 Task: Sort the products in the category "Candles & Air Fresheners" by unit price (high first).
Action: Mouse moved to (951, 312)
Screenshot: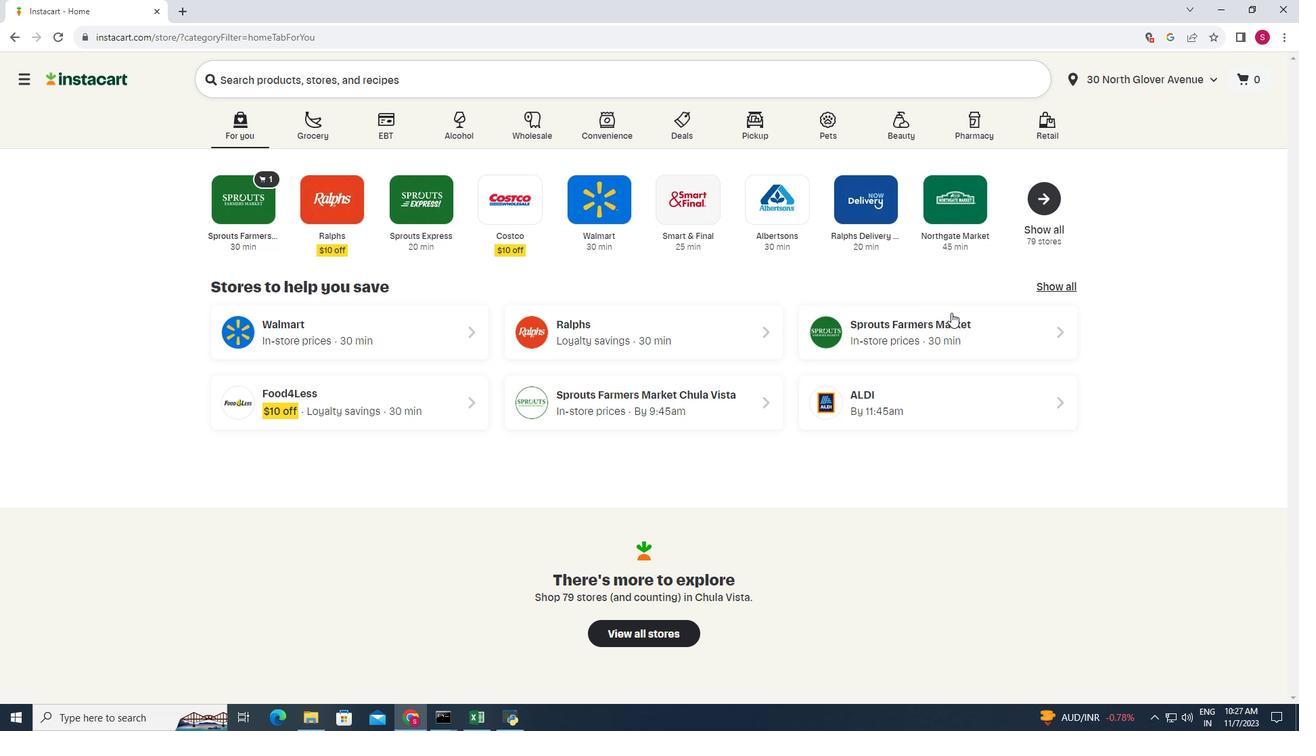 
Action: Mouse pressed left at (951, 312)
Screenshot: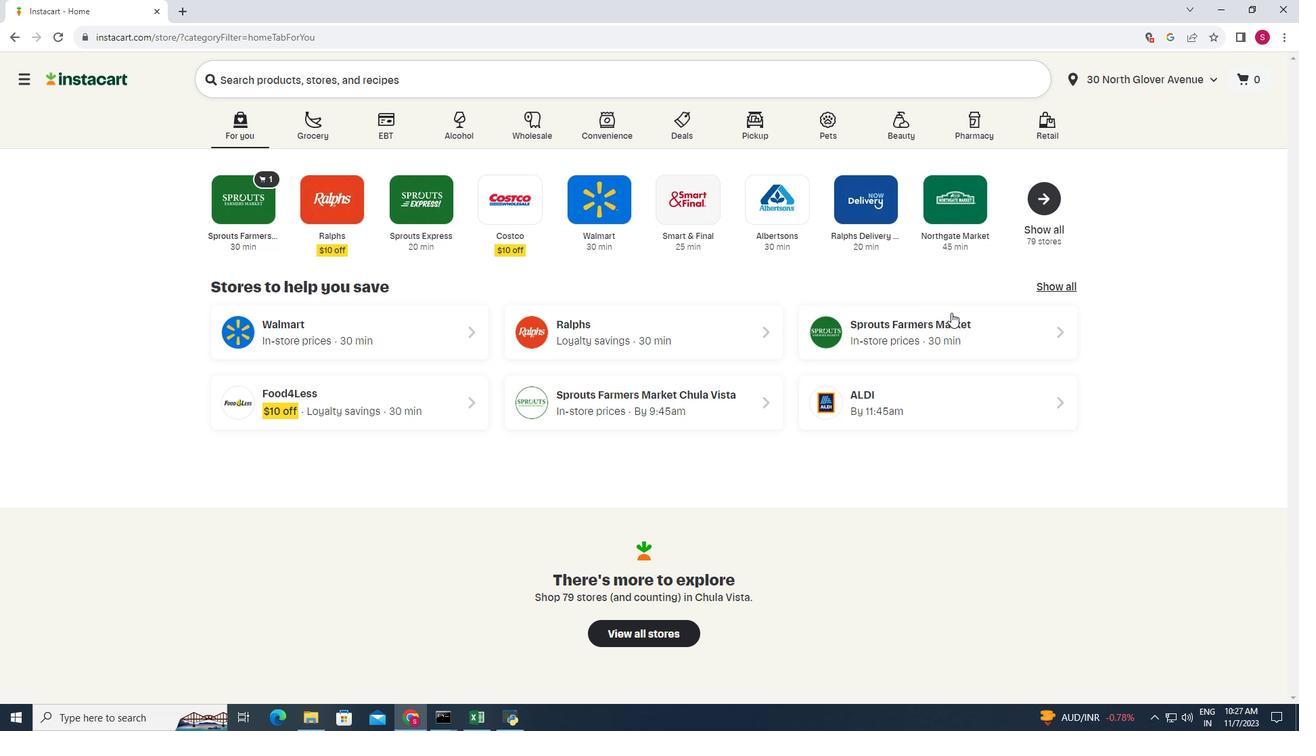 
Action: Mouse moved to (80, 418)
Screenshot: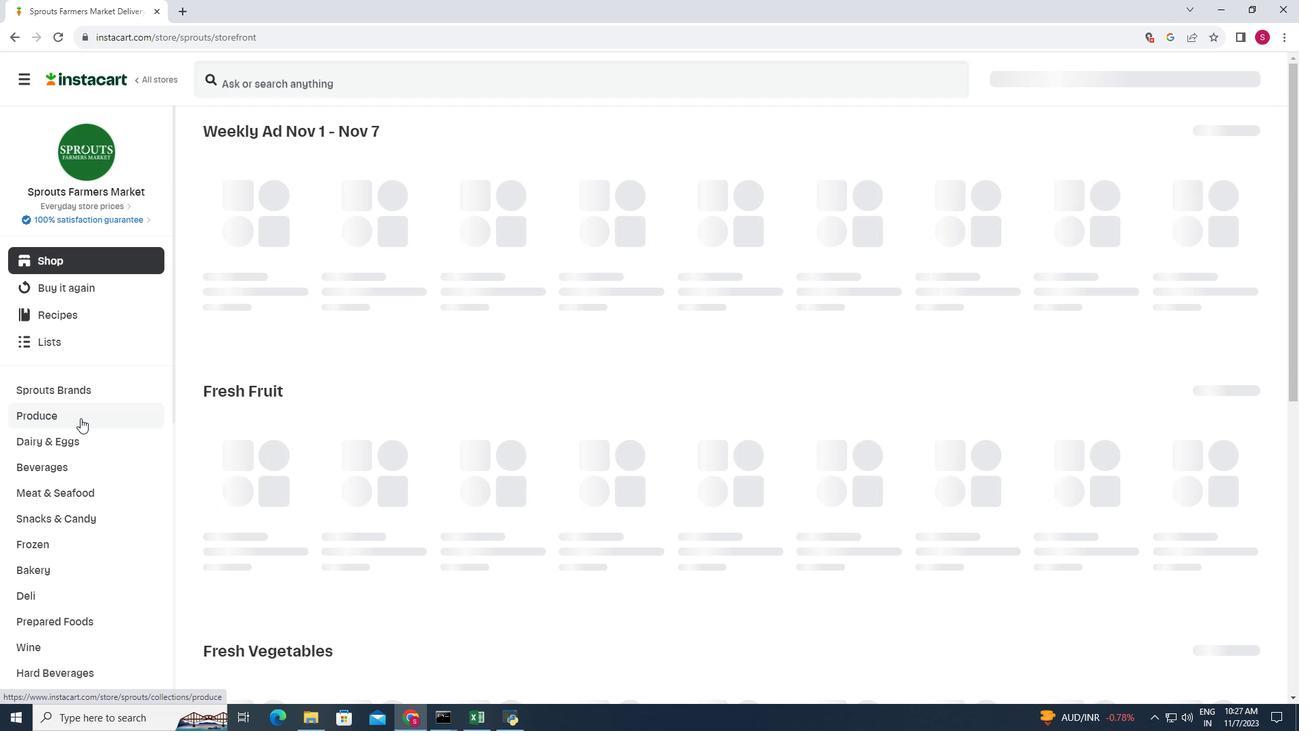 
Action: Mouse scrolled (80, 417) with delta (0, 0)
Screenshot: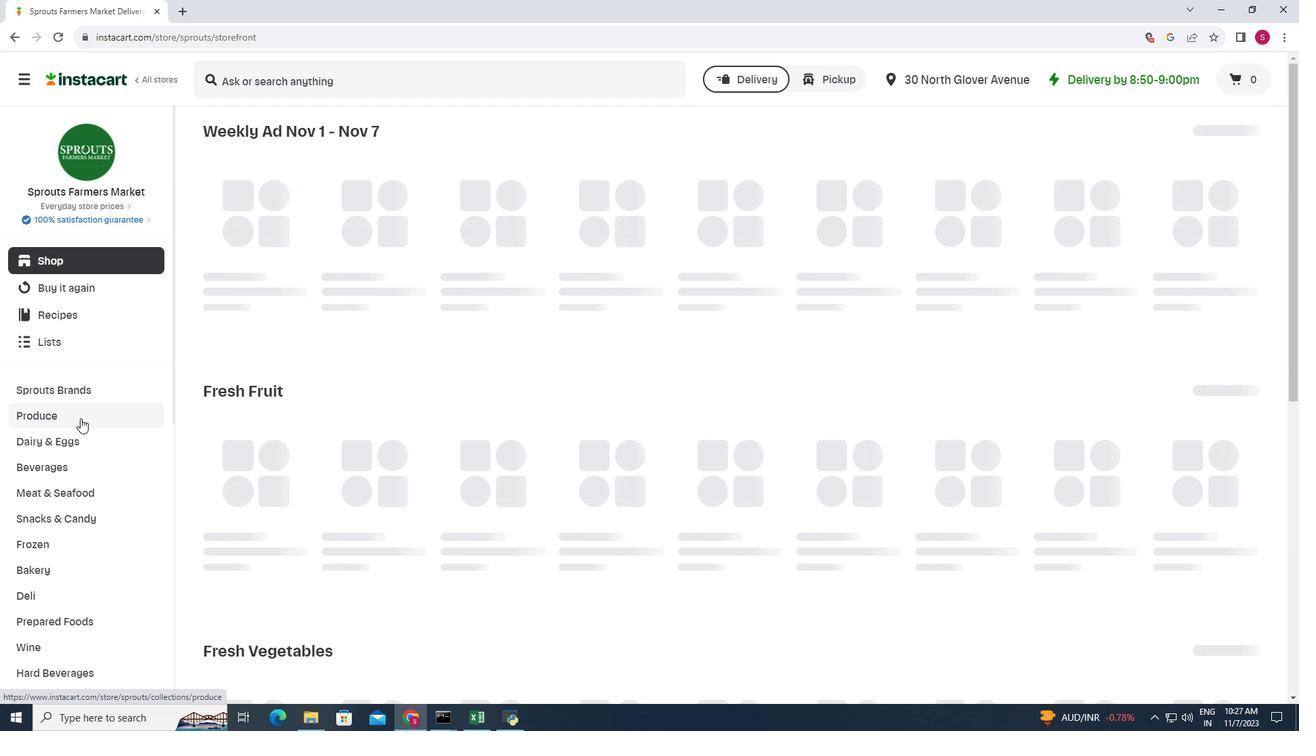 
Action: Mouse moved to (79, 418)
Screenshot: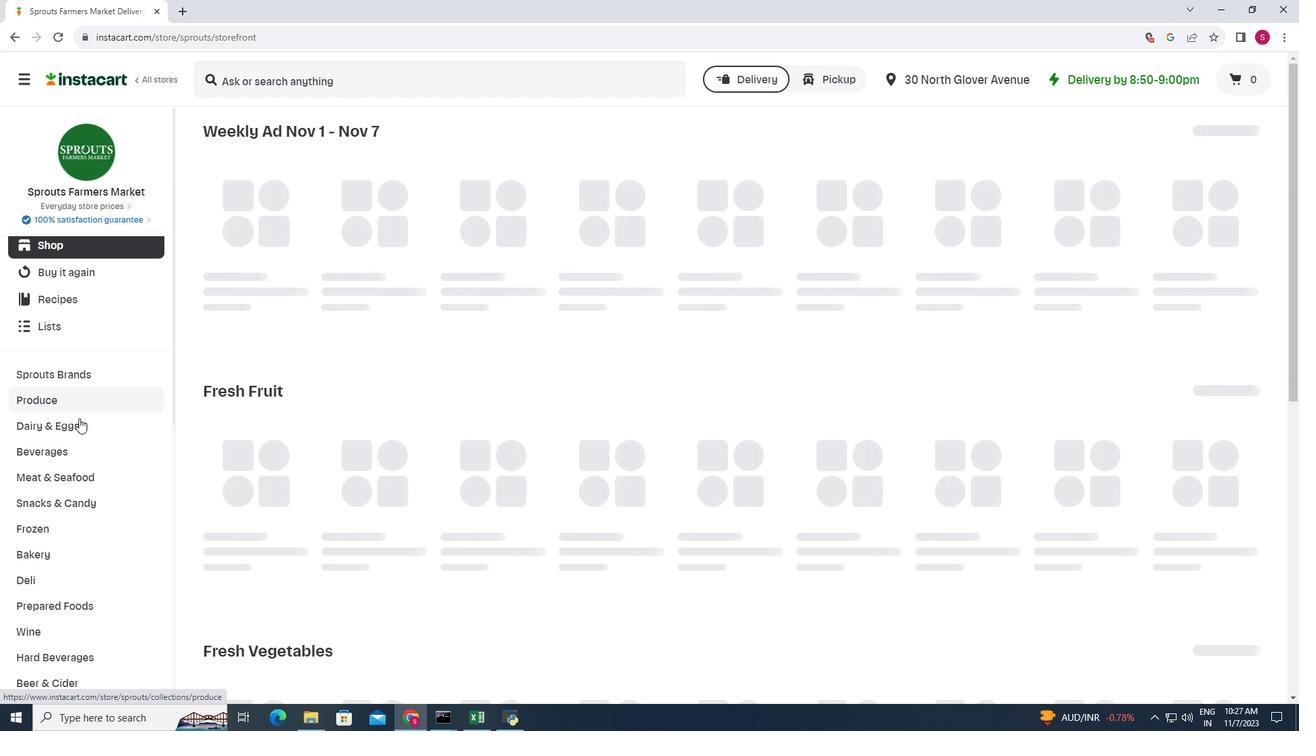 
Action: Mouse scrolled (79, 417) with delta (0, 0)
Screenshot: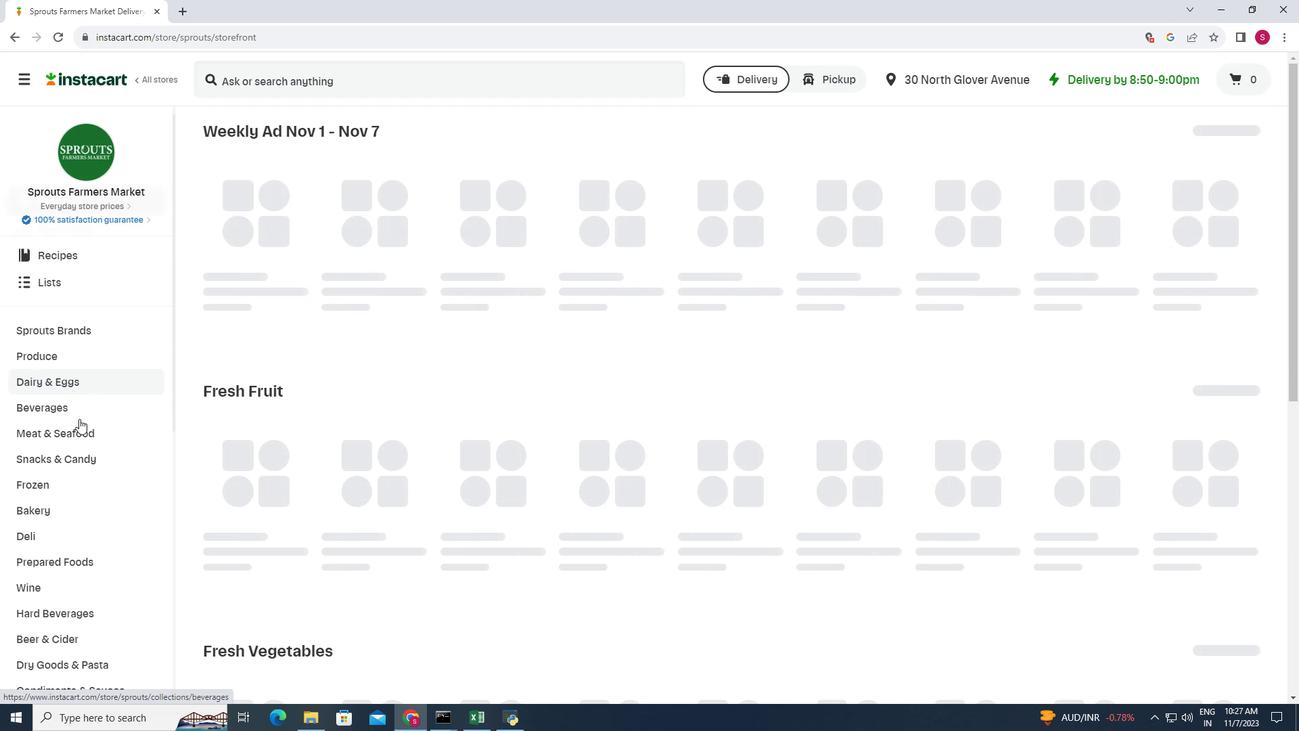 
Action: Mouse moved to (79, 419)
Screenshot: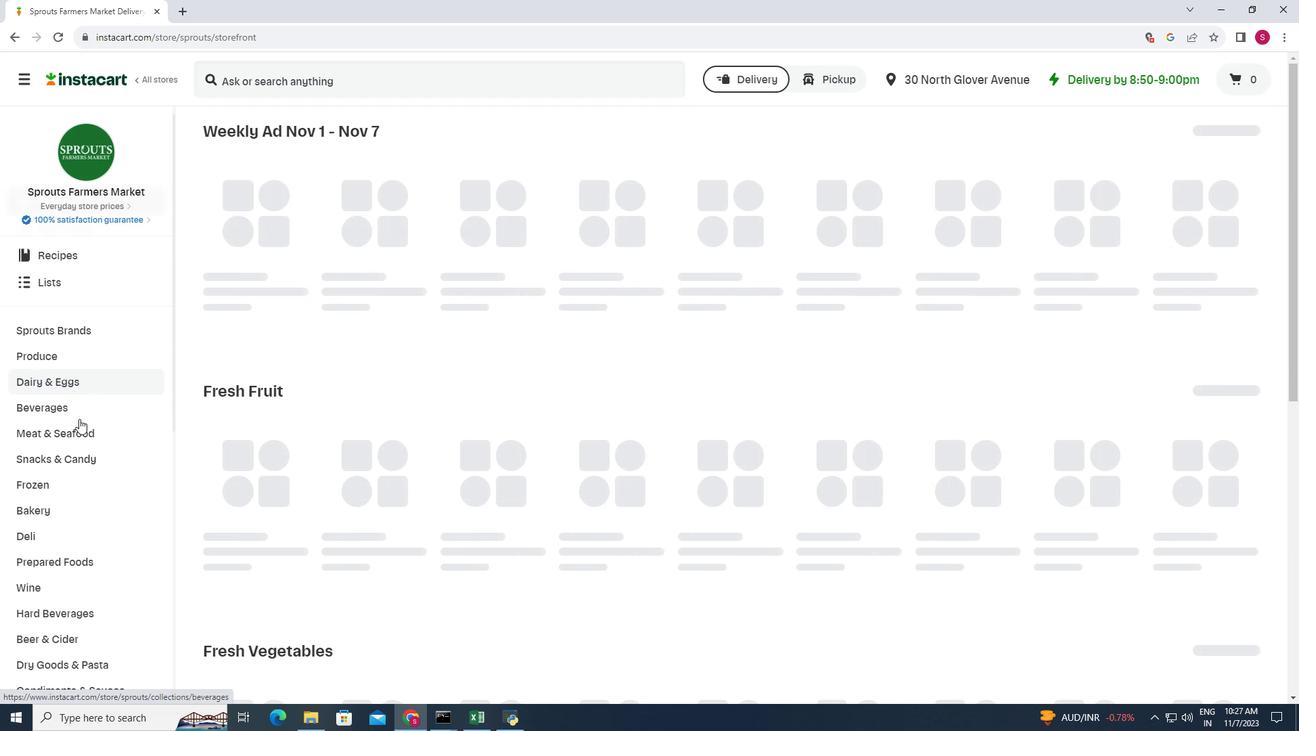 
Action: Mouse scrolled (79, 418) with delta (0, 0)
Screenshot: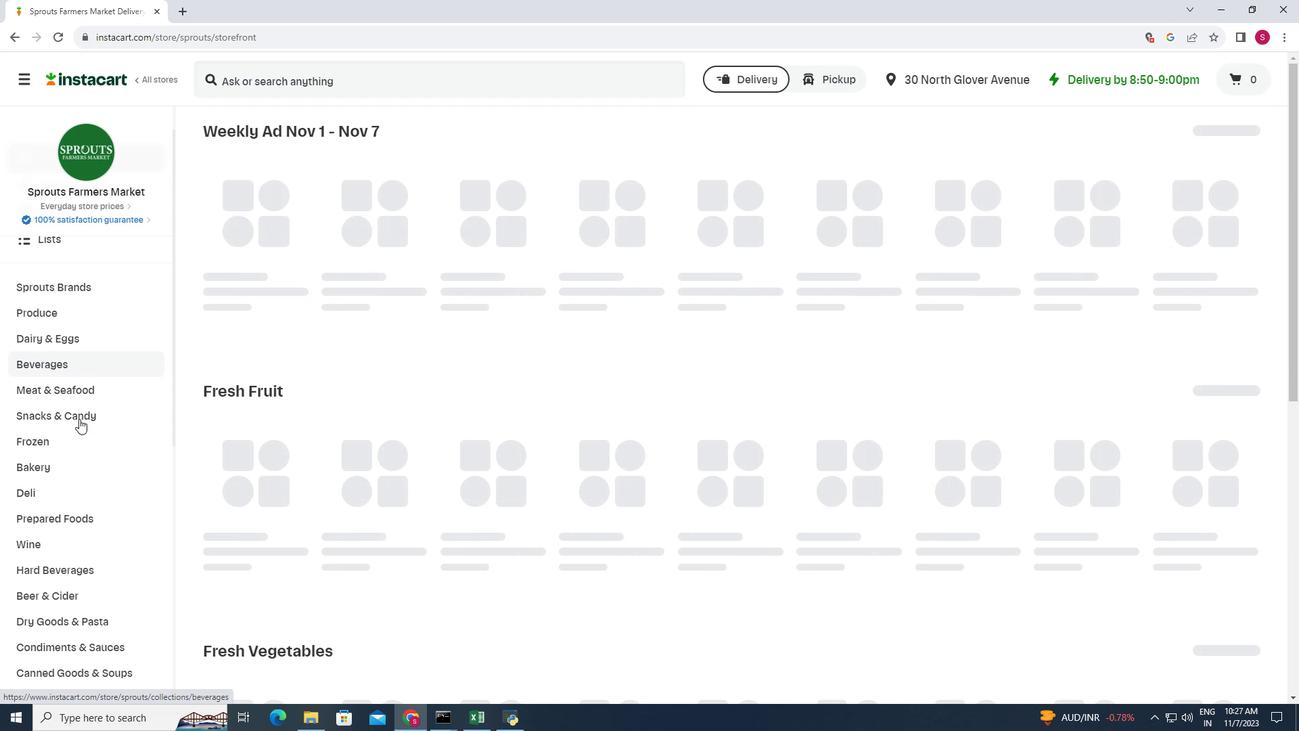 
Action: Mouse scrolled (79, 418) with delta (0, 0)
Screenshot: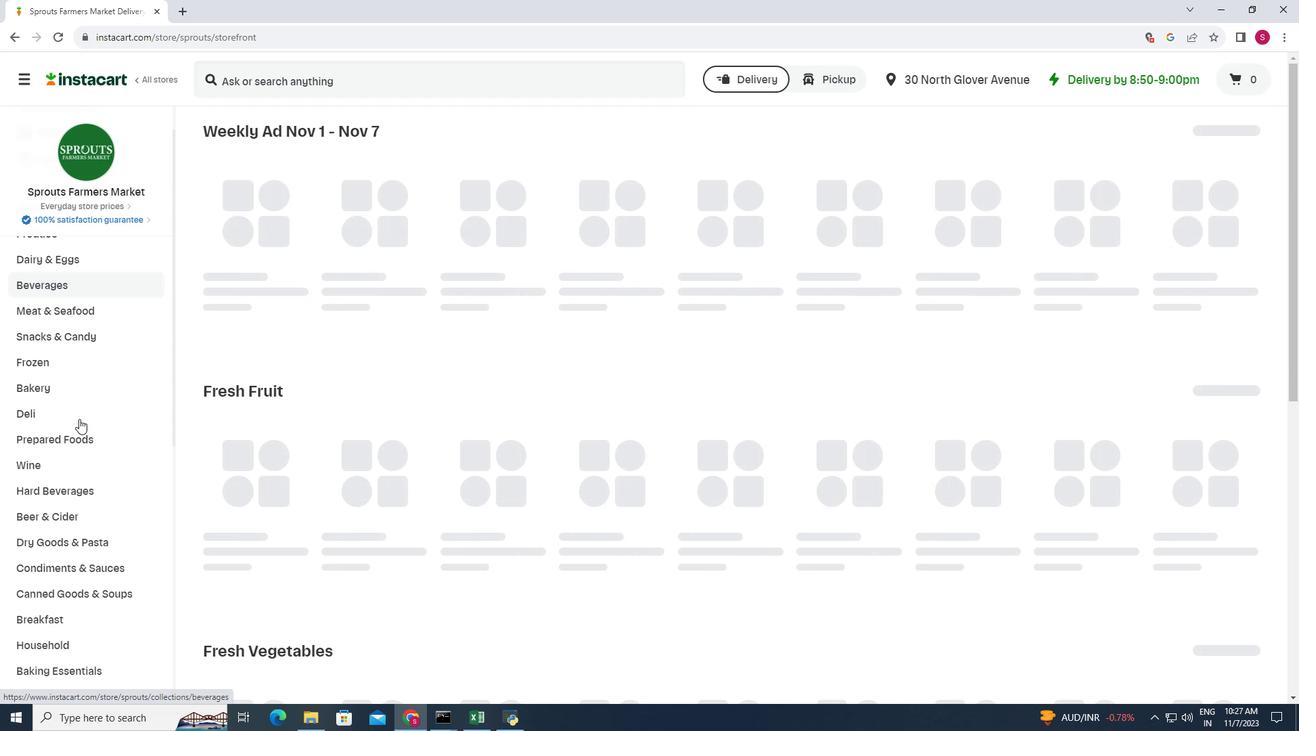 
Action: Mouse moved to (66, 553)
Screenshot: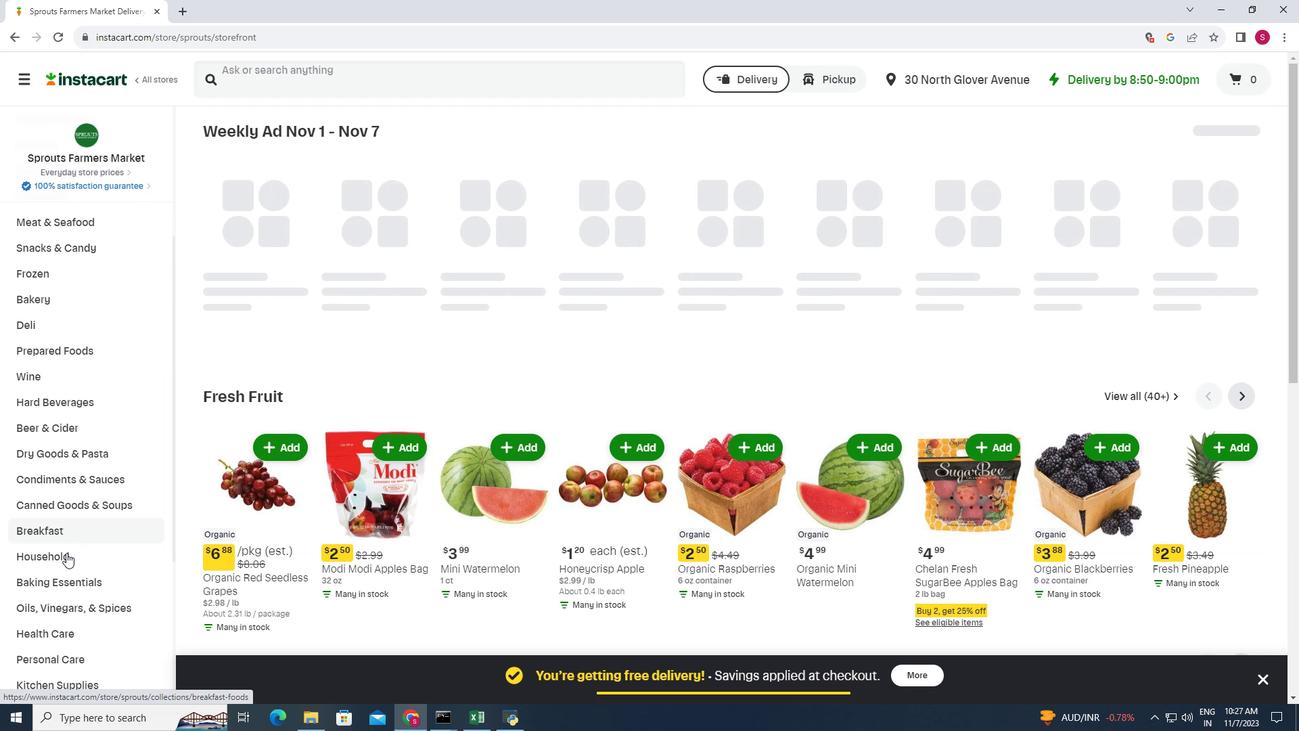 
Action: Mouse pressed left at (66, 553)
Screenshot: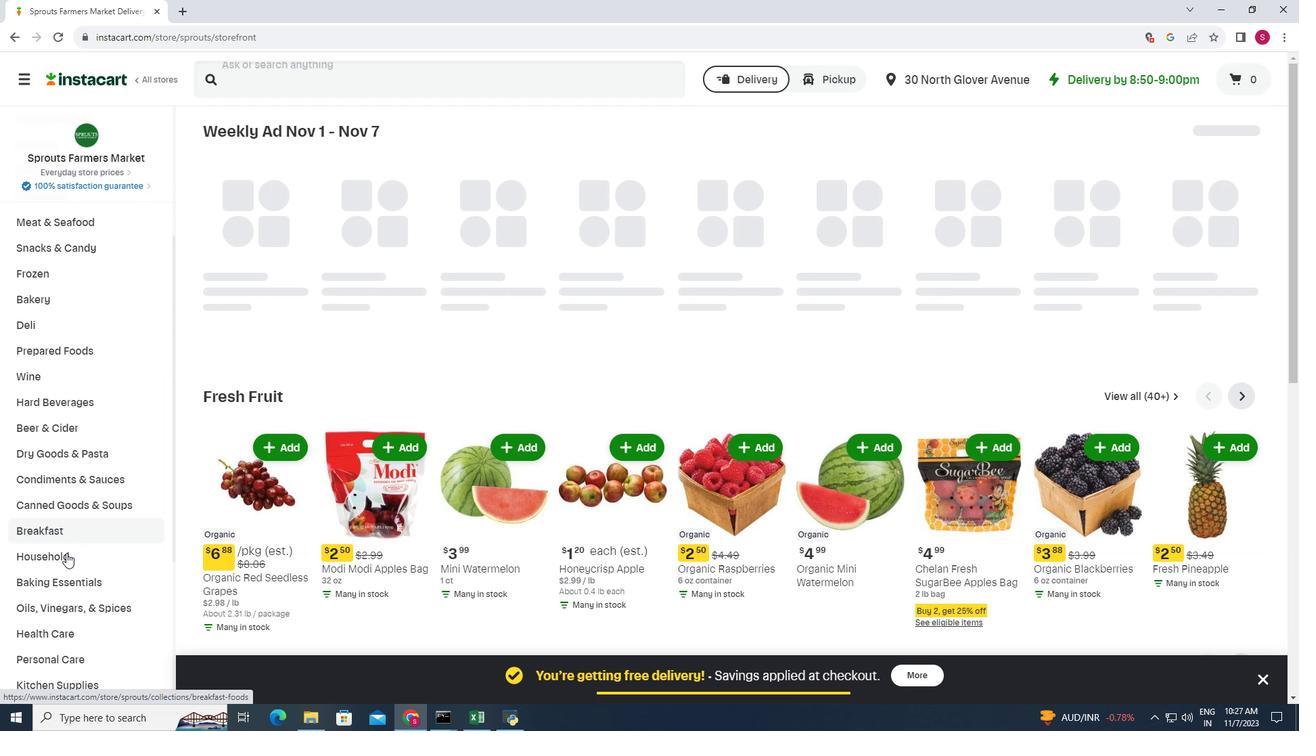 
Action: Mouse moved to (759, 170)
Screenshot: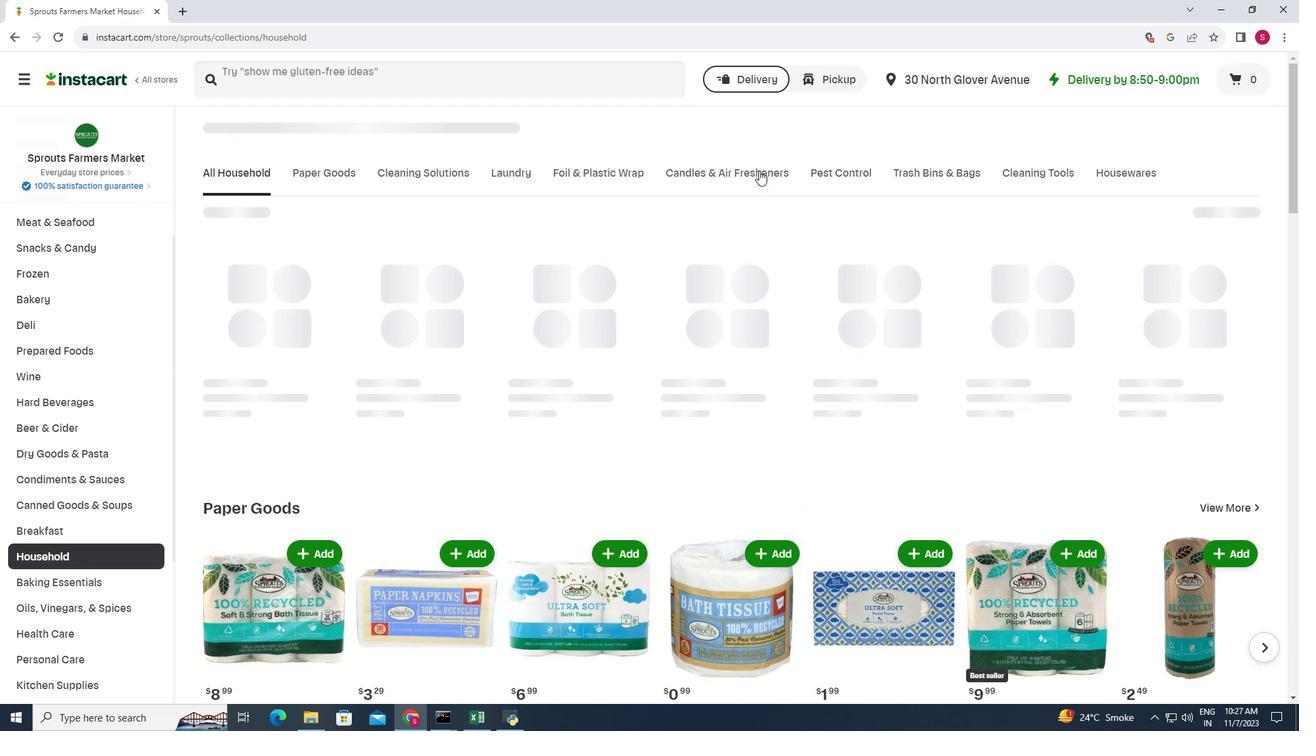 
Action: Mouse pressed left at (759, 170)
Screenshot: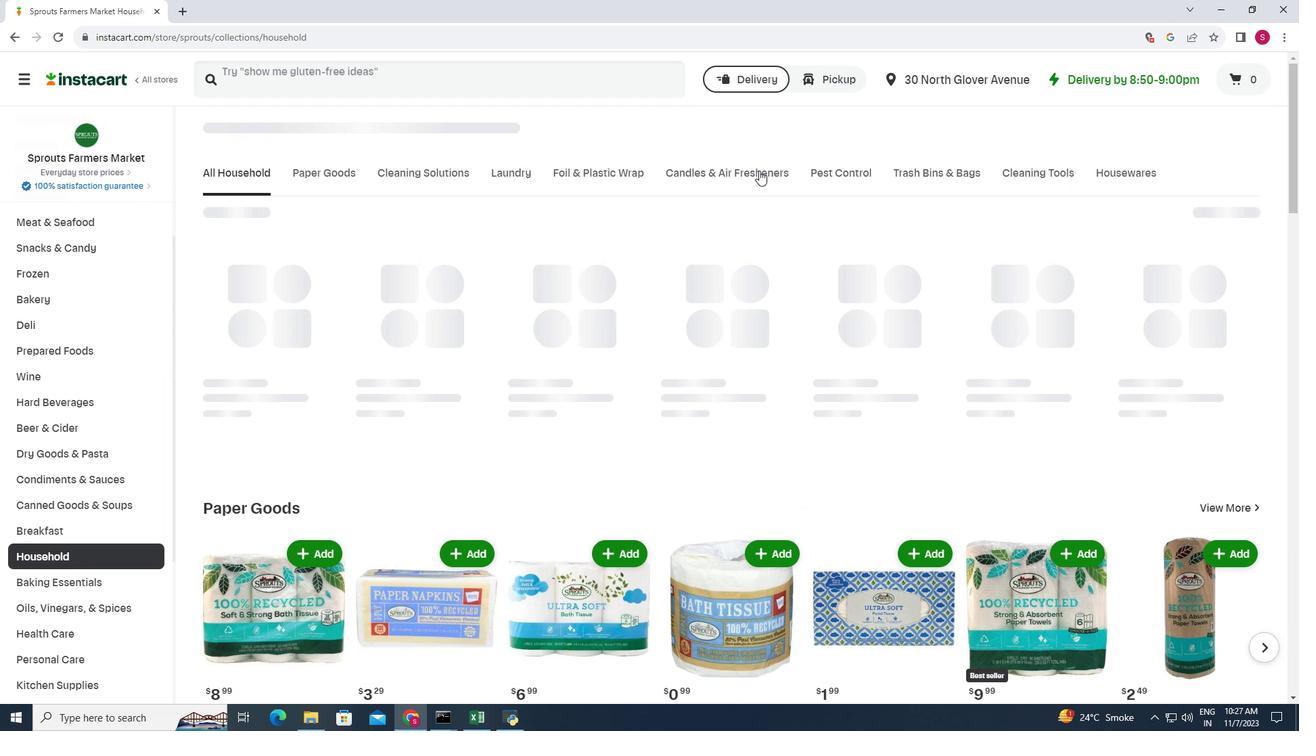 
Action: Mouse moved to (1249, 277)
Screenshot: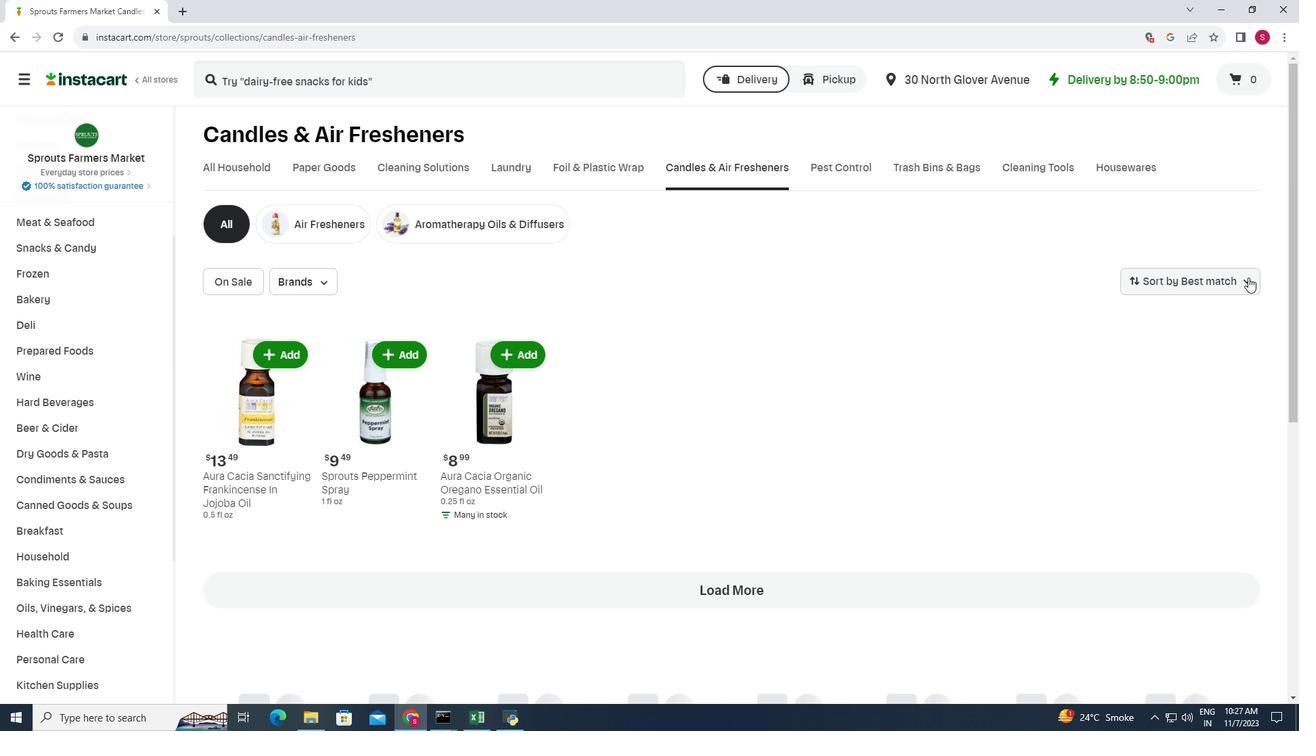 
Action: Mouse pressed left at (1249, 277)
Screenshot: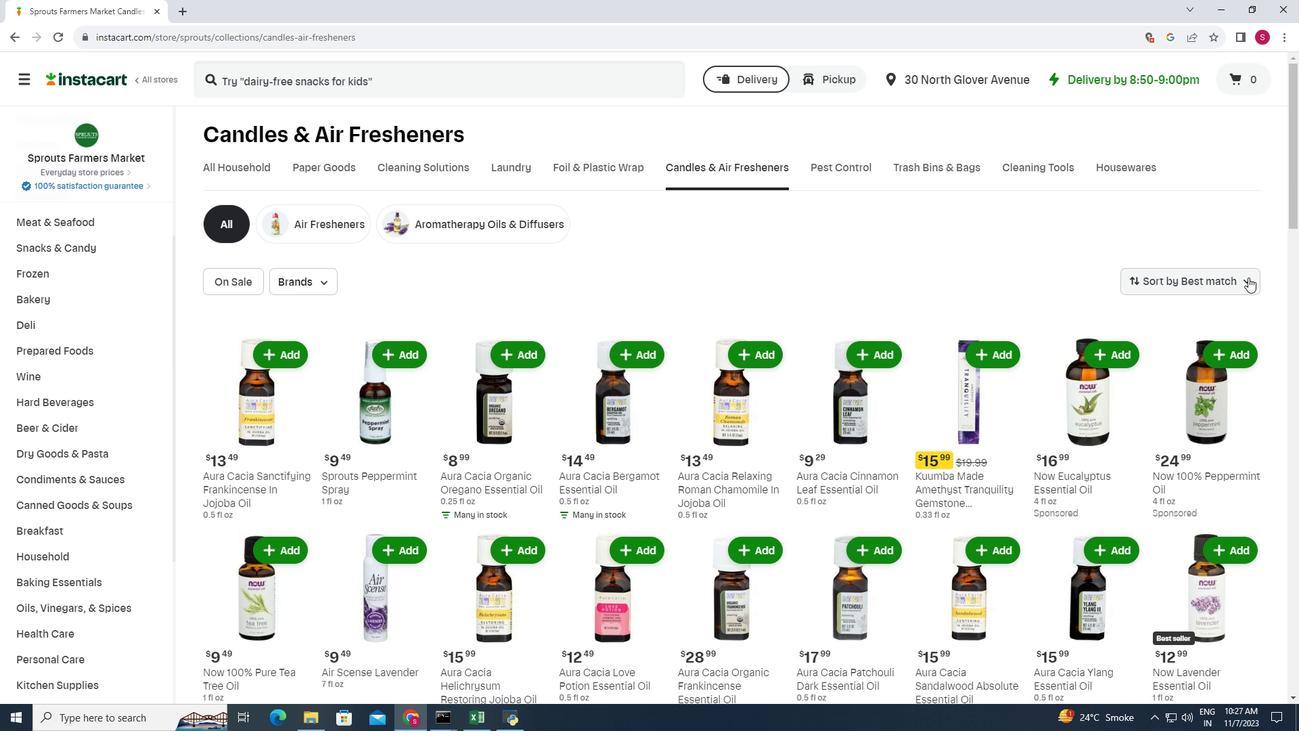 
Action: Mouse moved to (1205, 446)
Screenshot: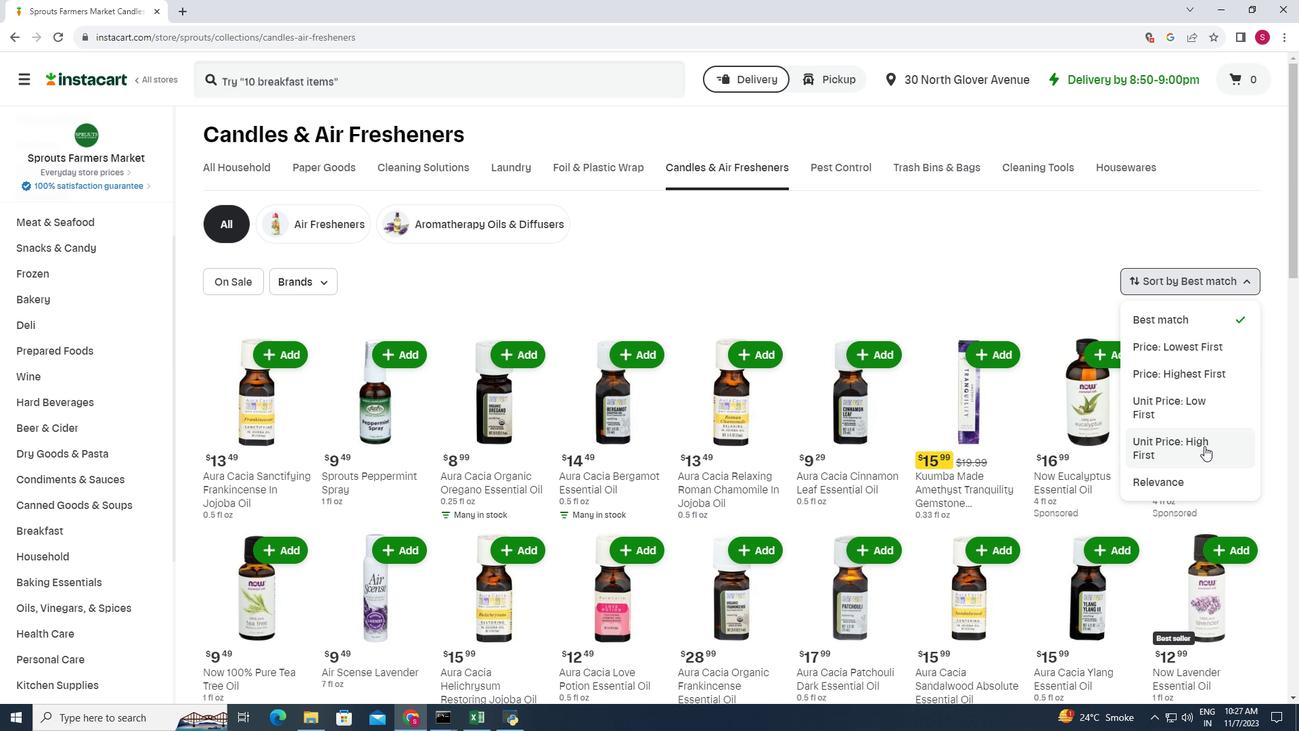 
Action: Mouse pressed left at (1205, 446)
Screenshot: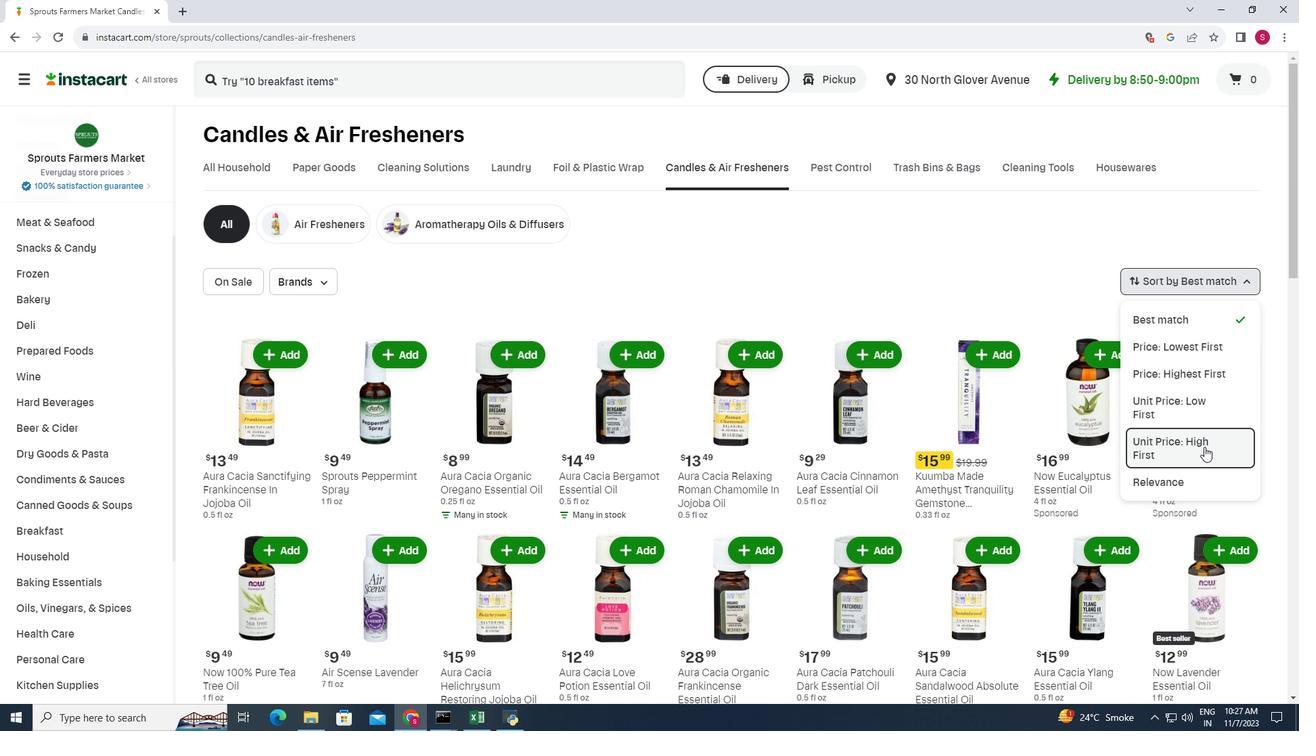 
Action: Mouse moved to (752, 239)
Screenshot: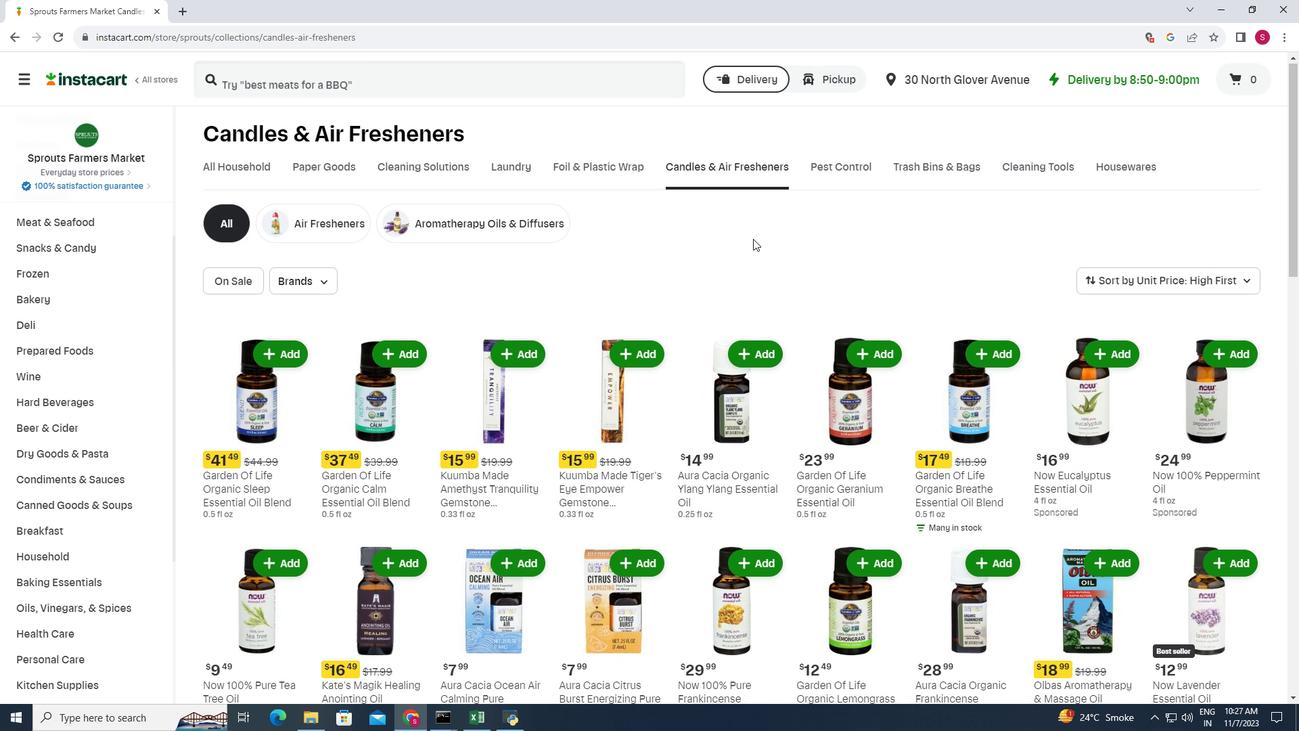
Action: Mouse scrolled (752, 238) with delta (0, 0)
Screenshot: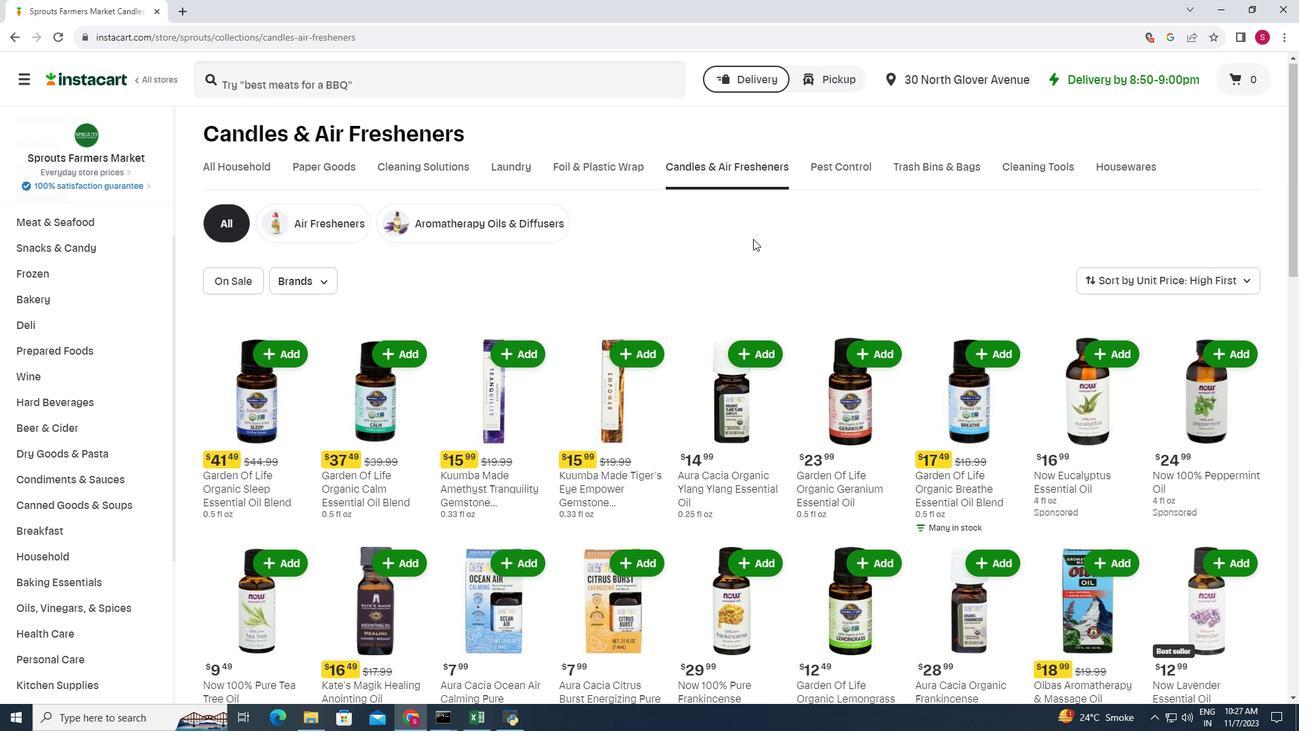 
Action: Mouse moved to (753, 238)
Screenshot: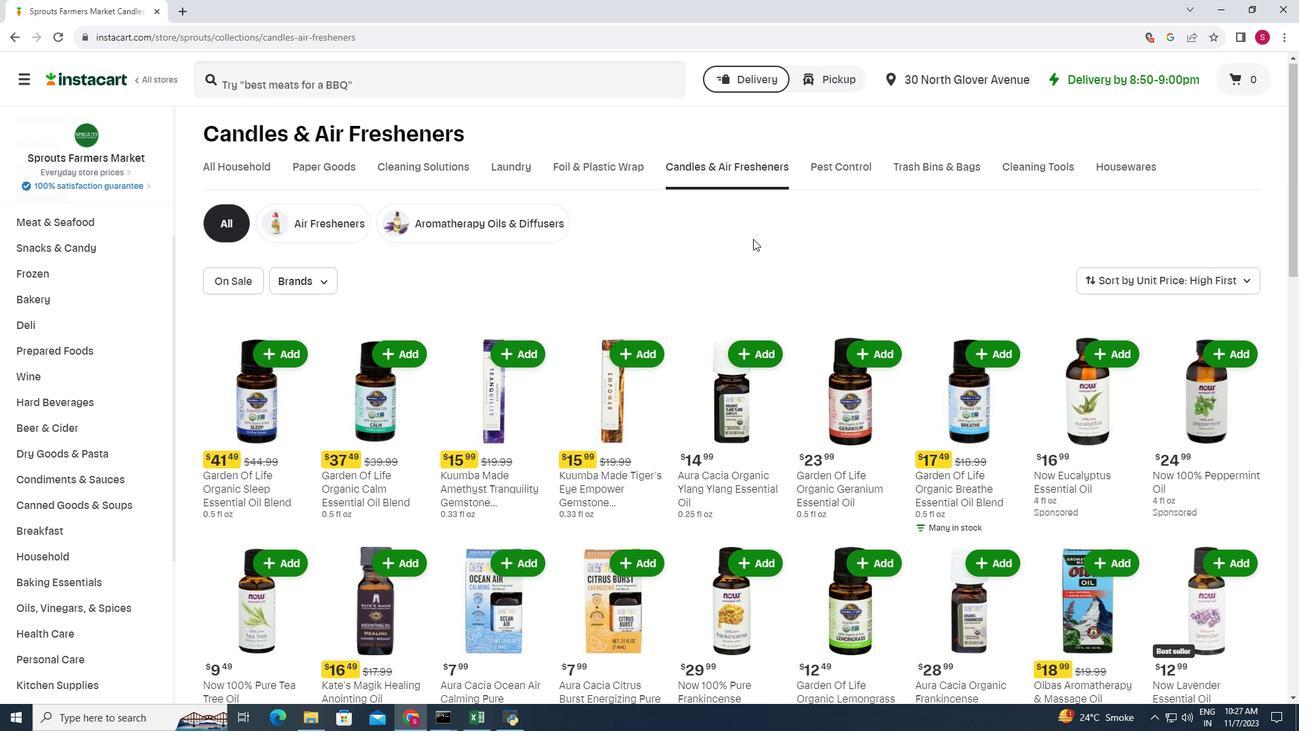 
Action: Mouse scrolled (753, 238) with delta (0, 0)
Screenshot: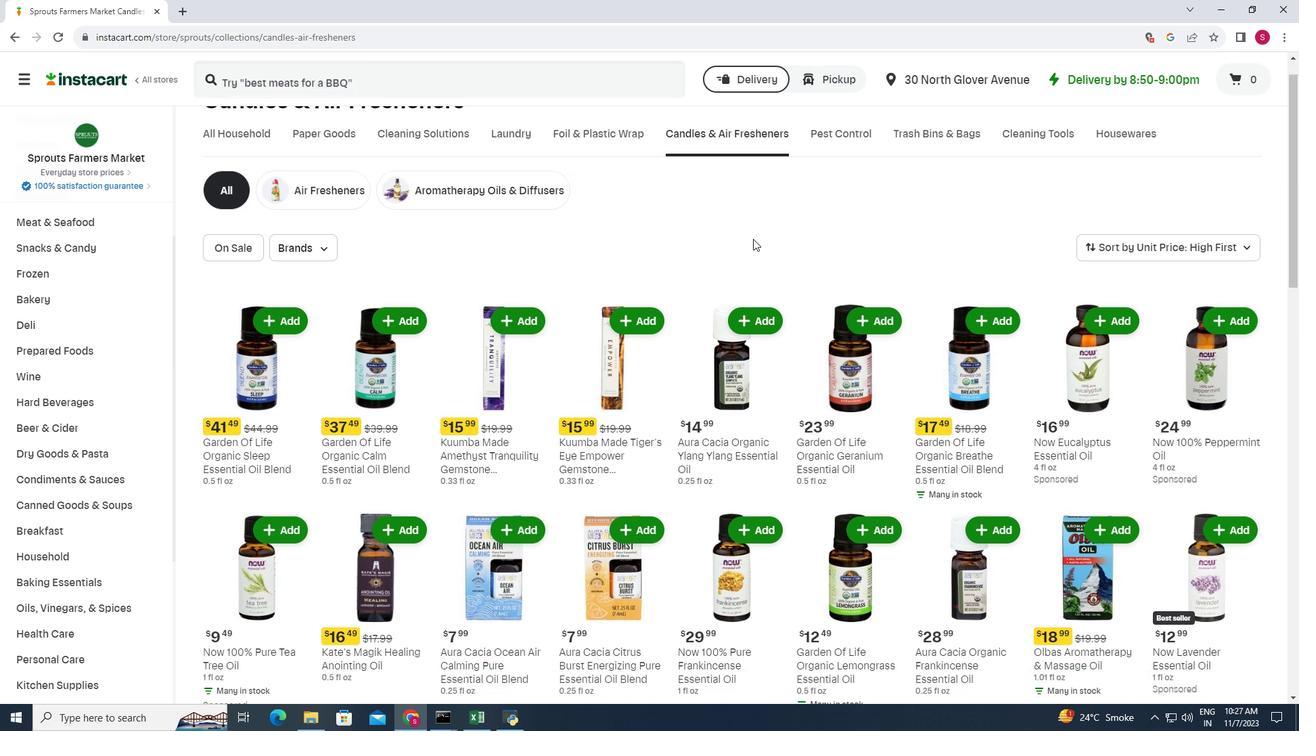 
Action: Mouse moved to (753, 238)
Screenshot: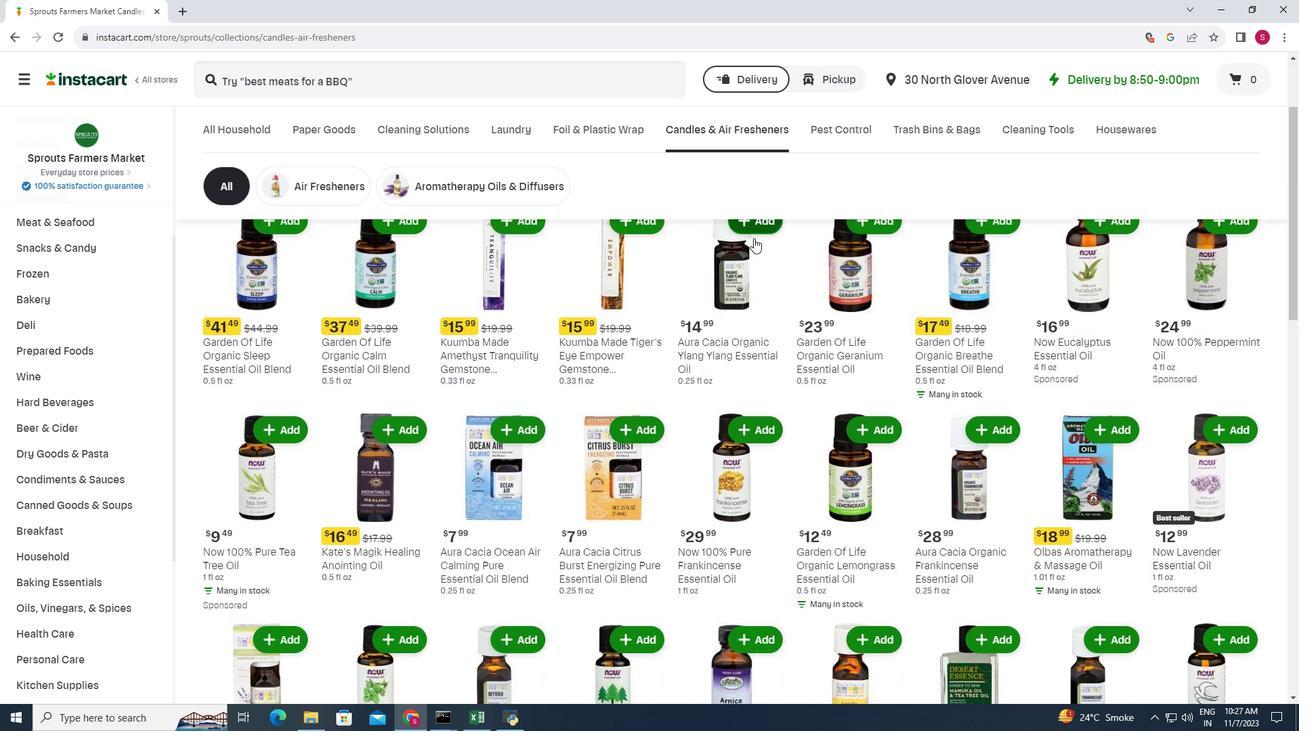
Action: Mouse scrolled (753, 237) with delta (0, 0)
Screenshot: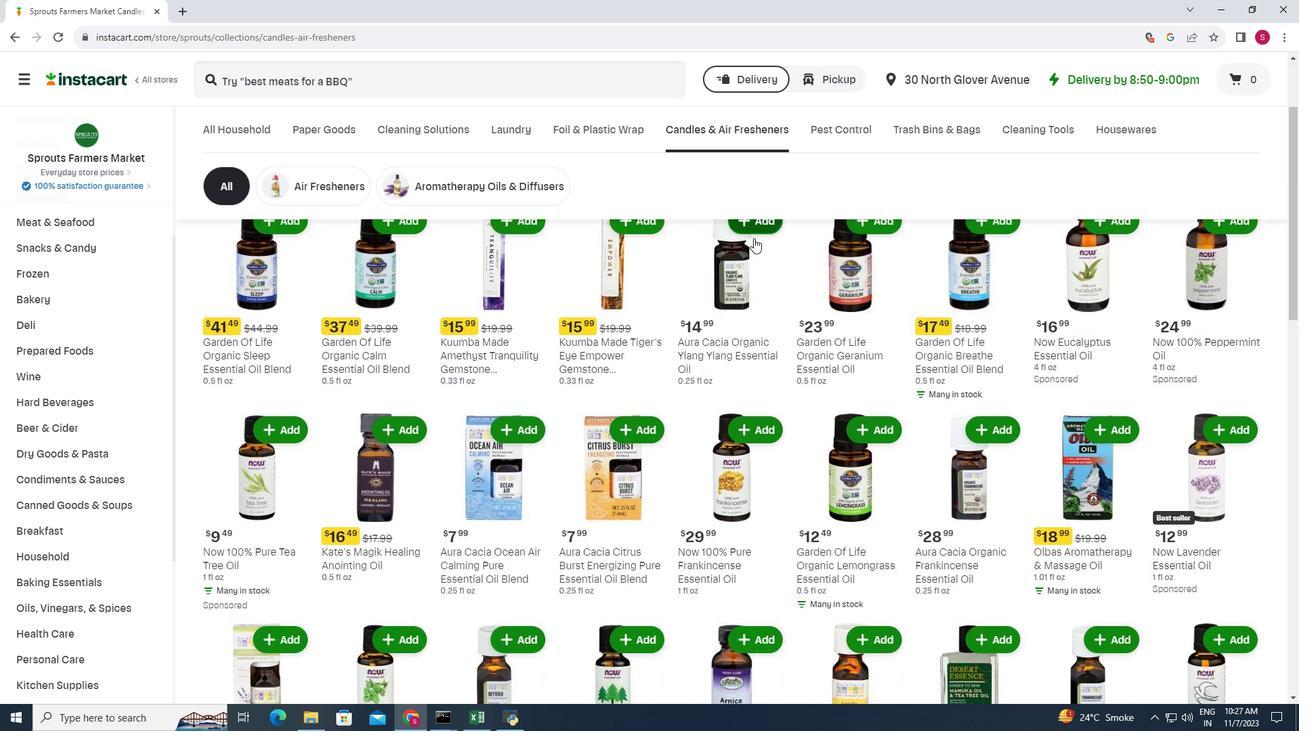 
Action: Mouse moved to (754, 238)
Screenshot: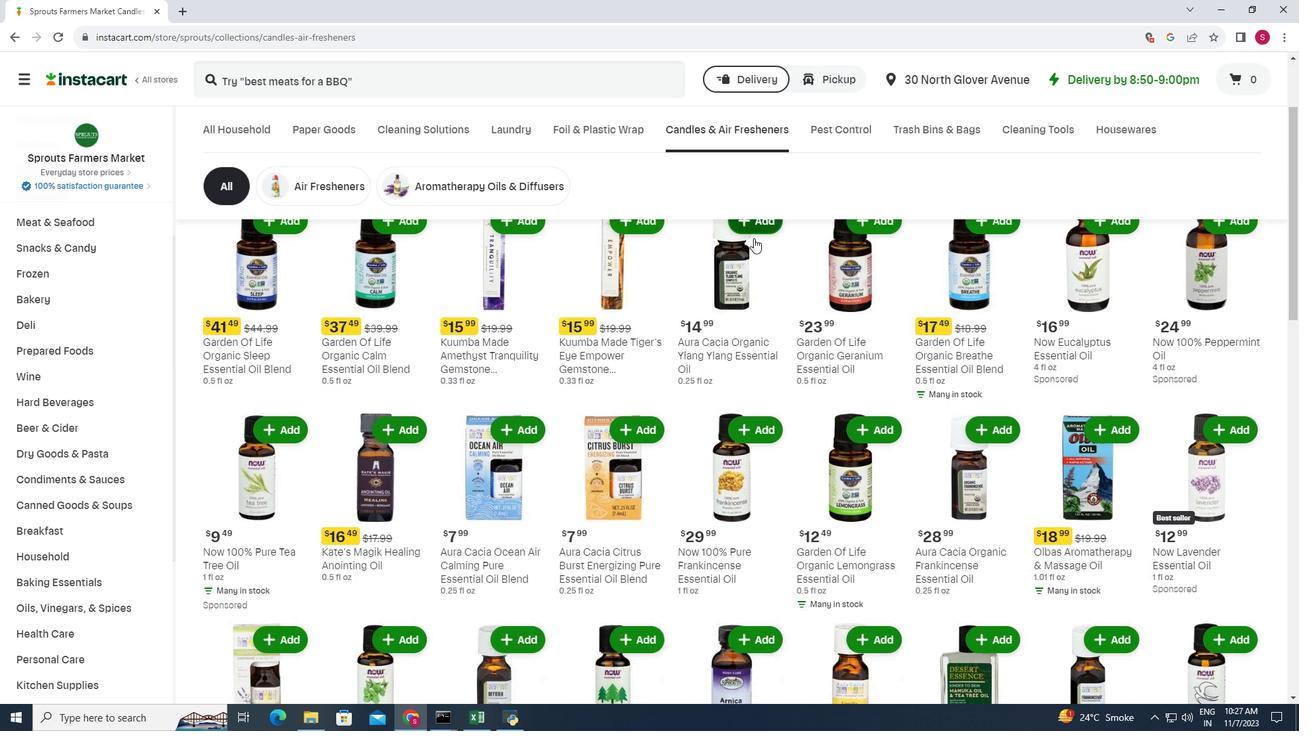 
Action: Mouse scrolled (754, 237) with delta (0, 0)
Screenshot: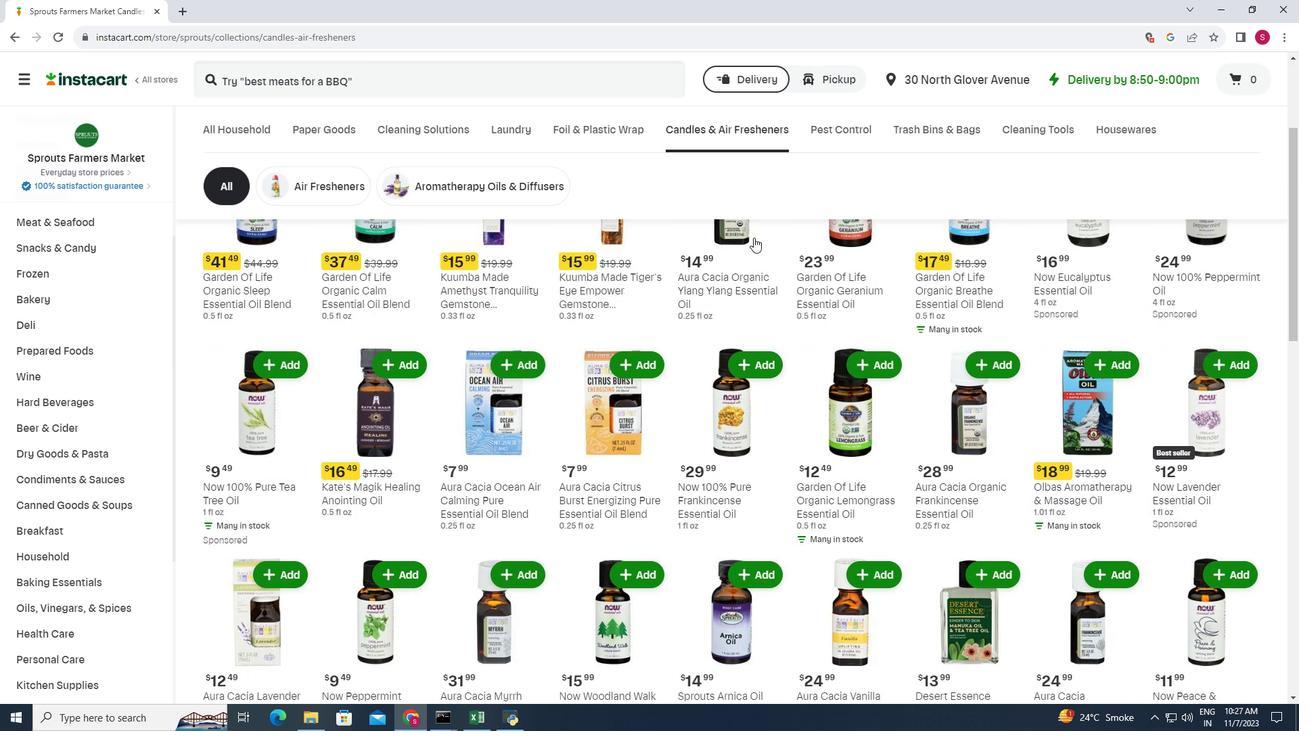 
Action: Mouse moved to (754, 237)
Screenshot: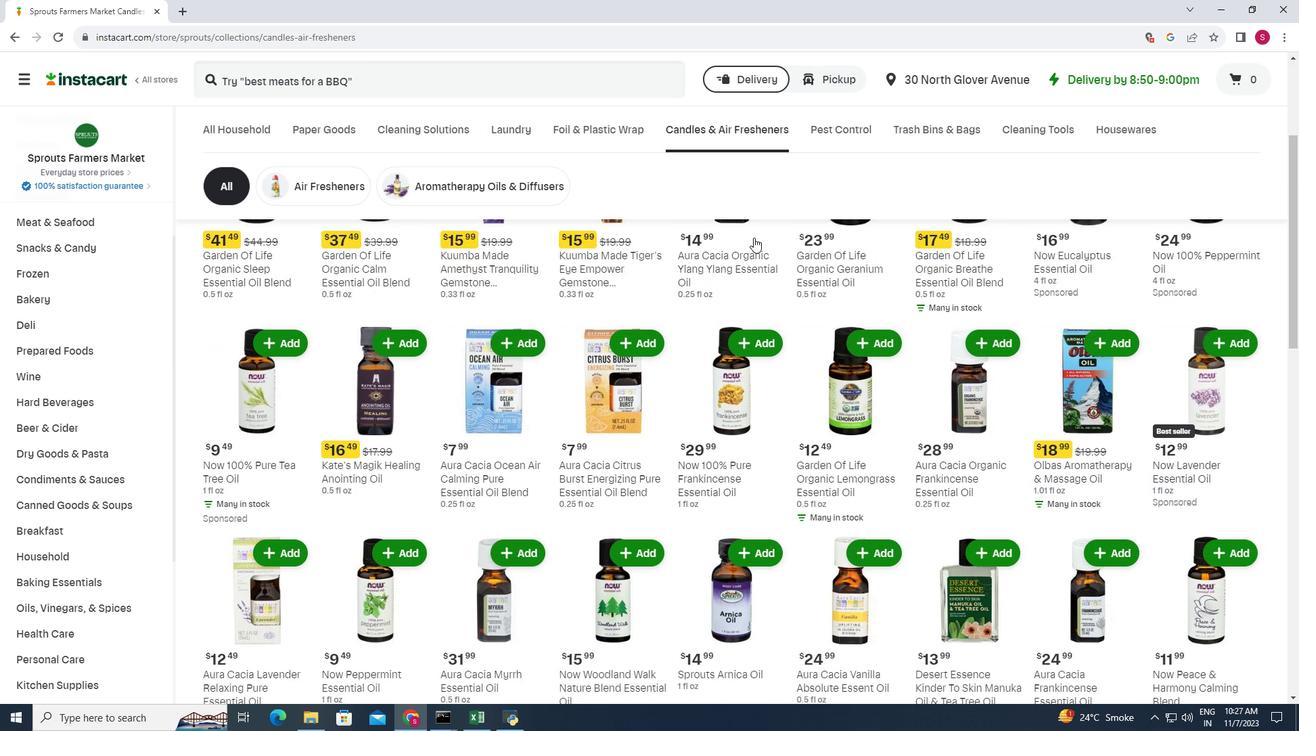 
Action: Mouse scrolled (754, 236) with delta (0, 0)
Screenshot: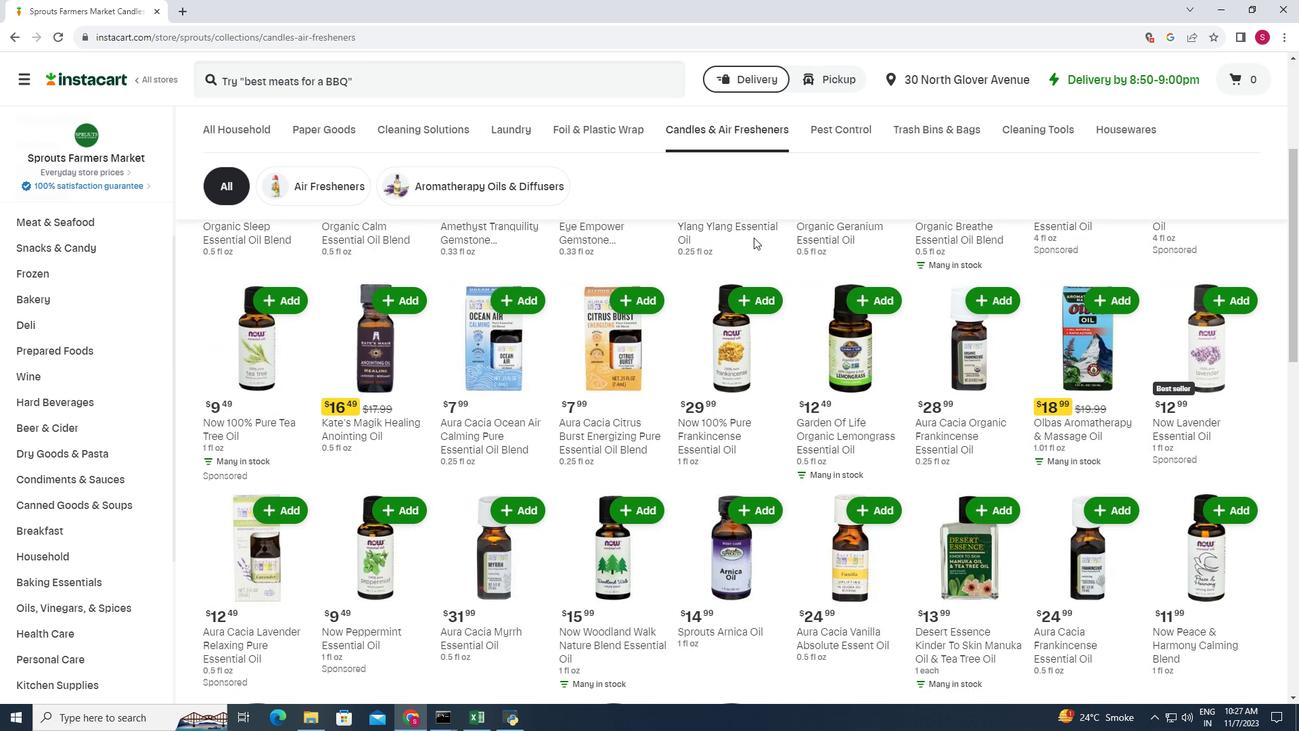 
Action: Mouse scrolled (754, 236) with delta (0, 0)
Screenshot: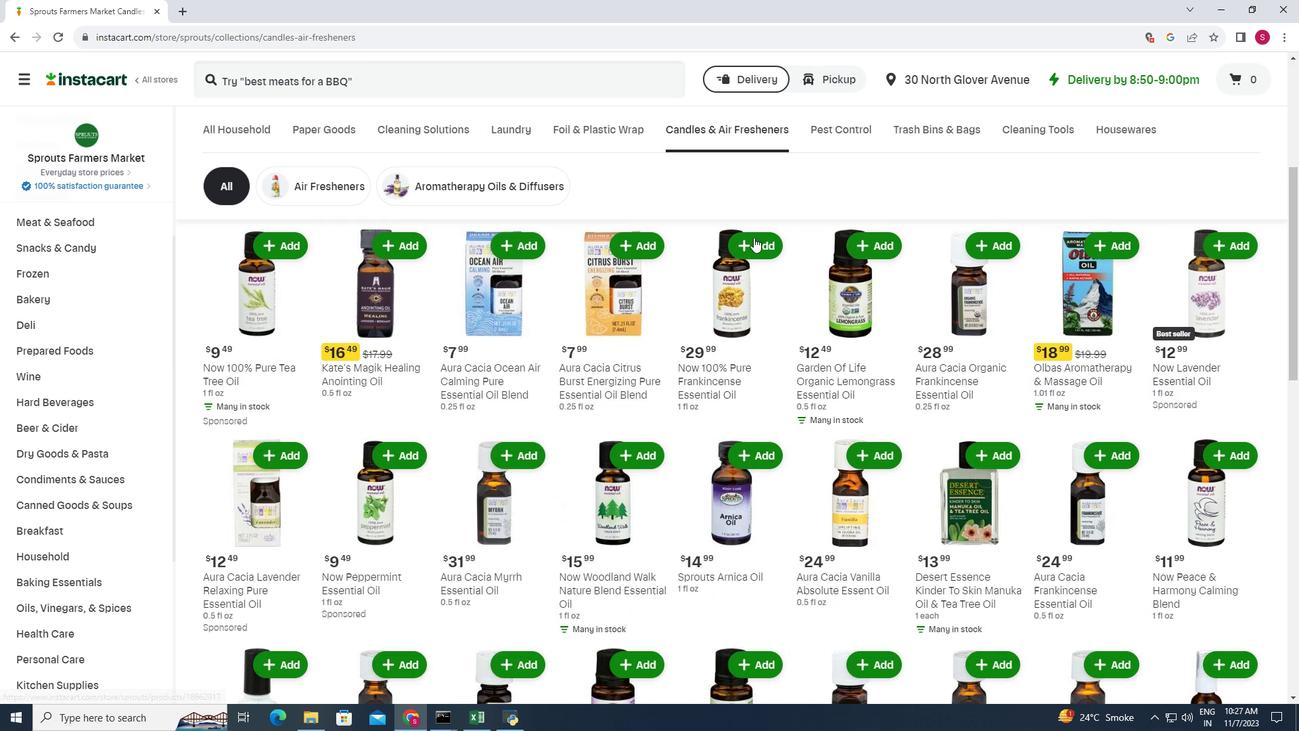 
Action: Mouse scrolled (754, 236) with delta (0, 0)
Screenshot: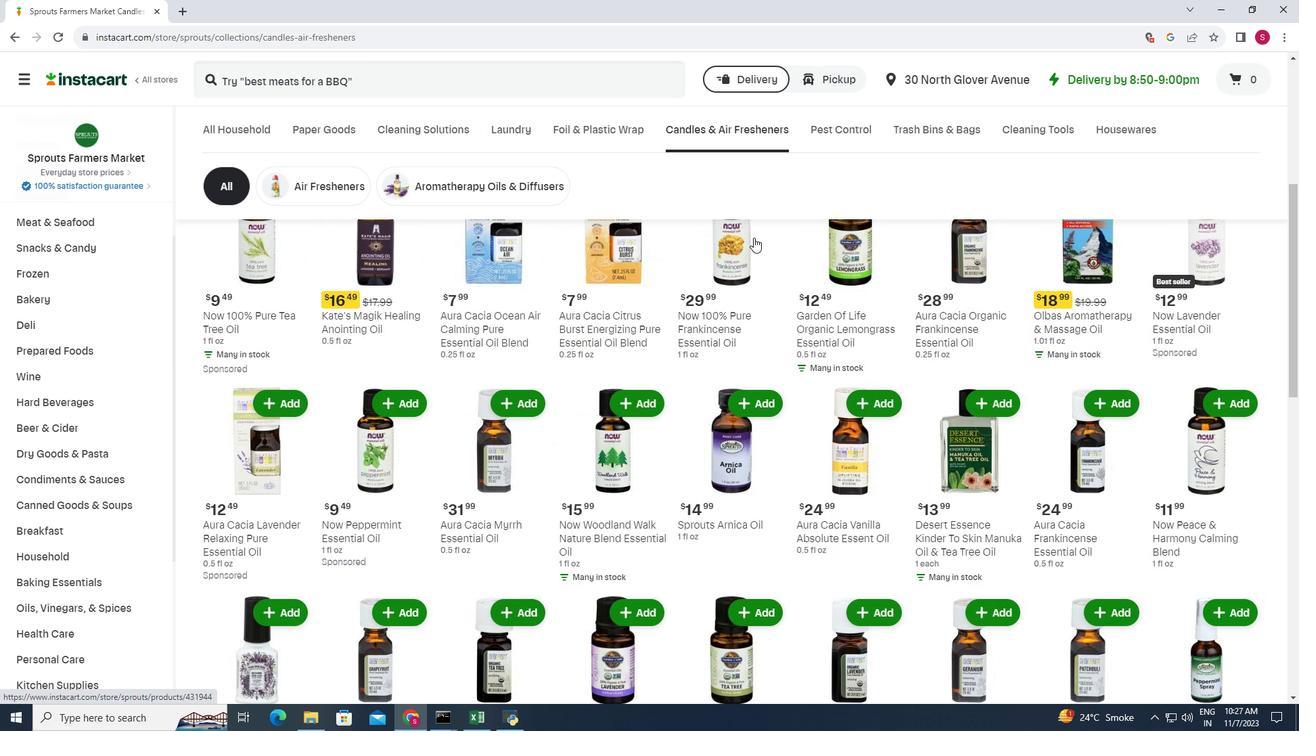 
Action: Mouse moved to (756, 236)
Screenshot: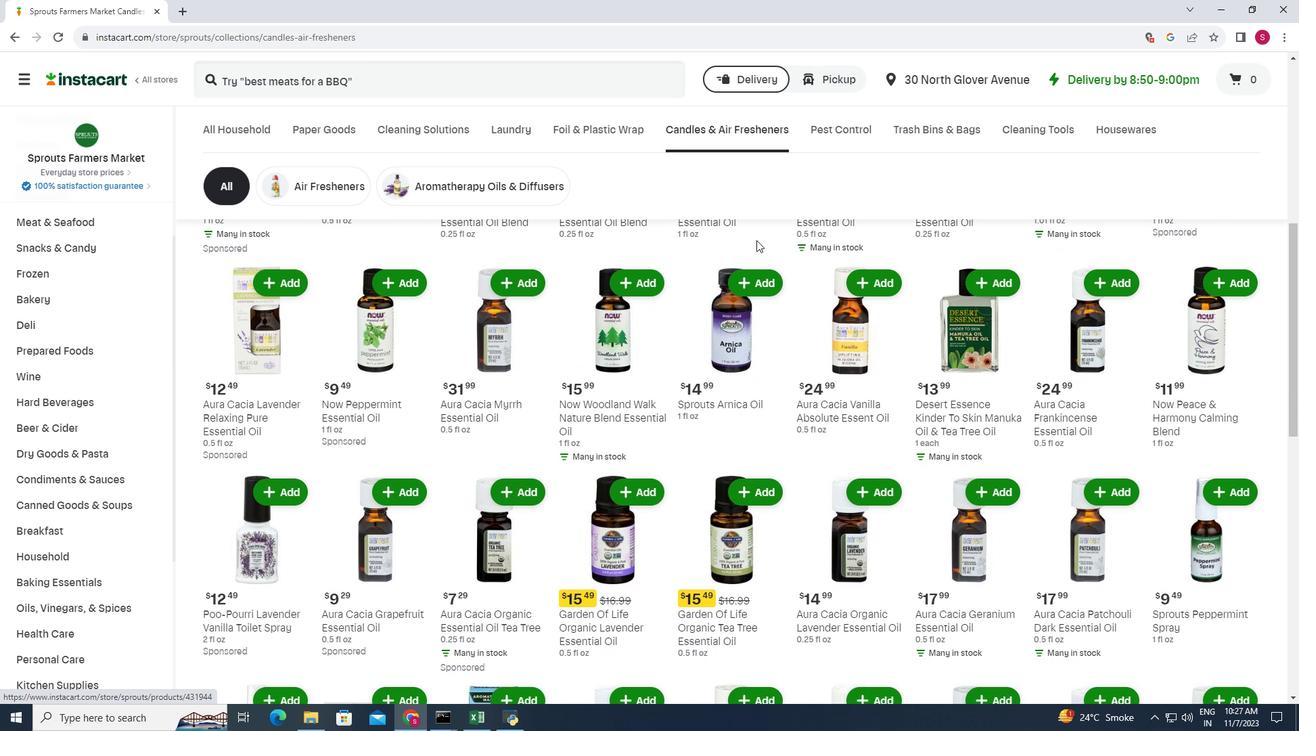 
Action: Mouse scrolled (756, 235) with delta (0, 0)
Screenshot: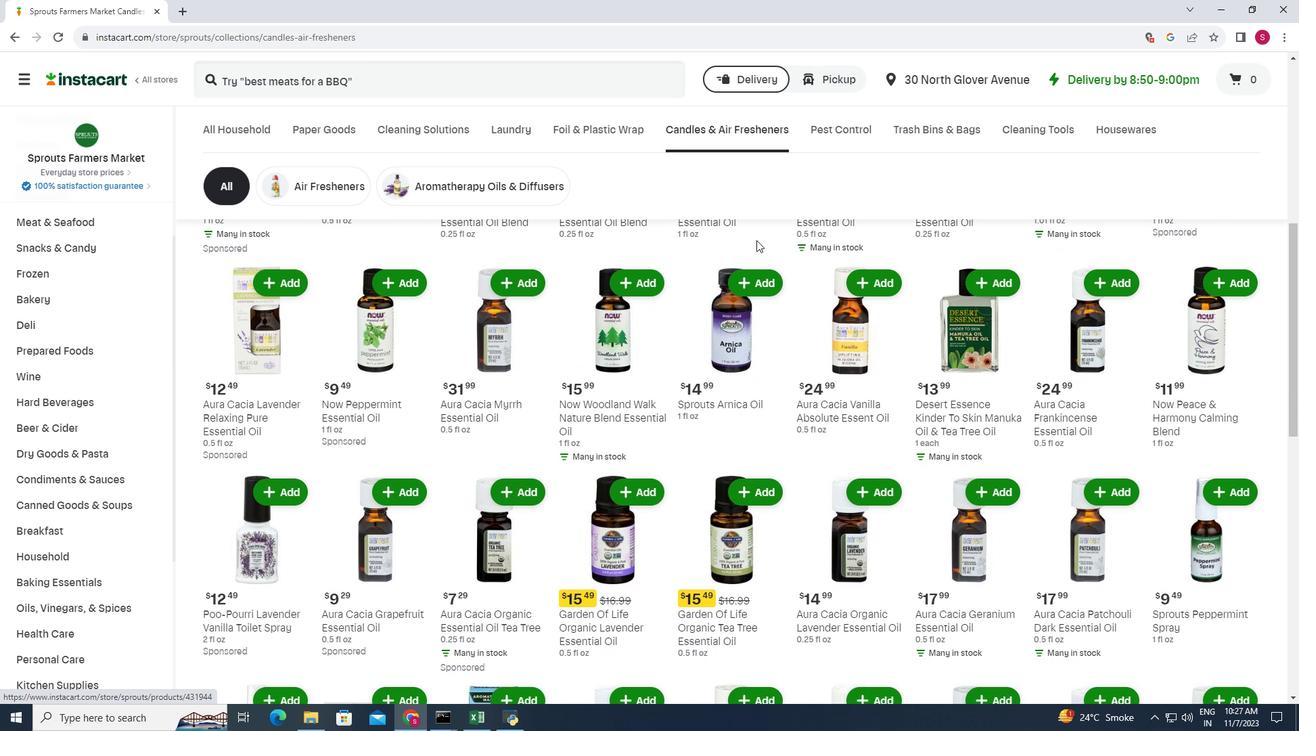 
Action: Mouse moved to (756, 240)
Screenshot: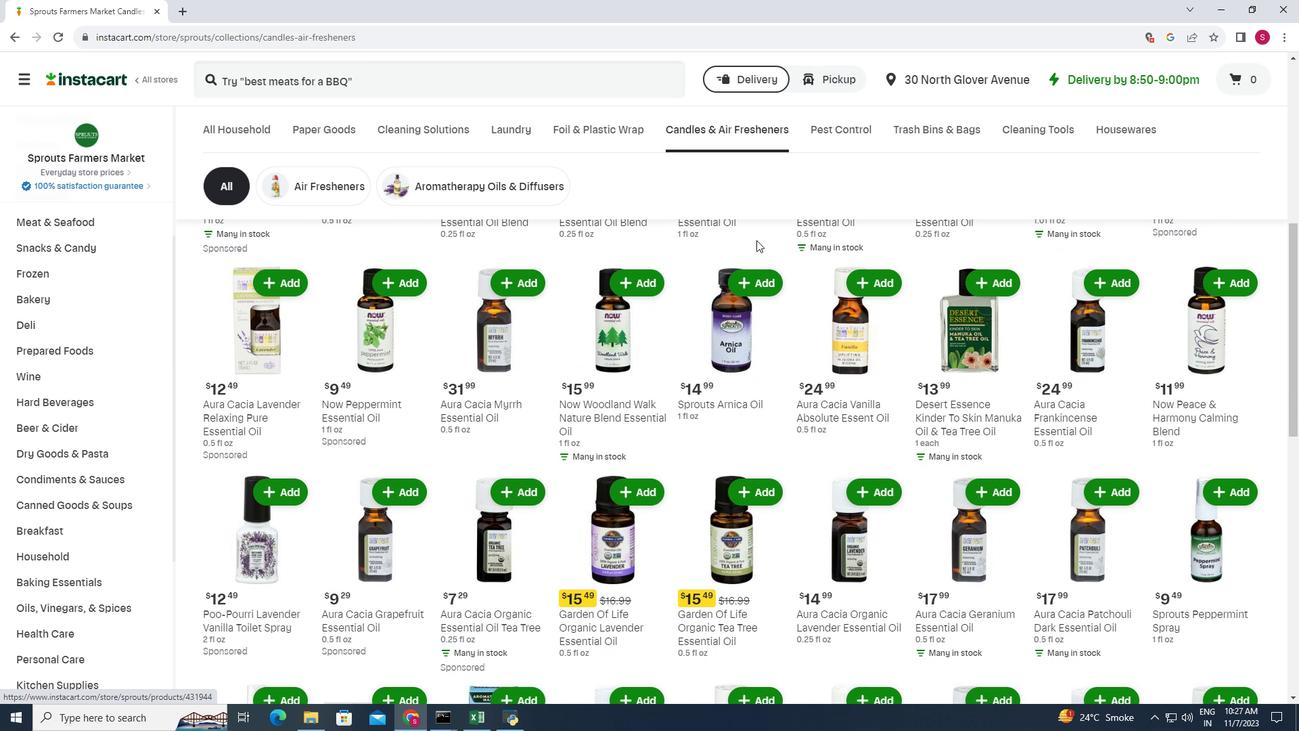 
Action: Mouse scrolled (756, 239) with delta (0, 0)
Screenshot: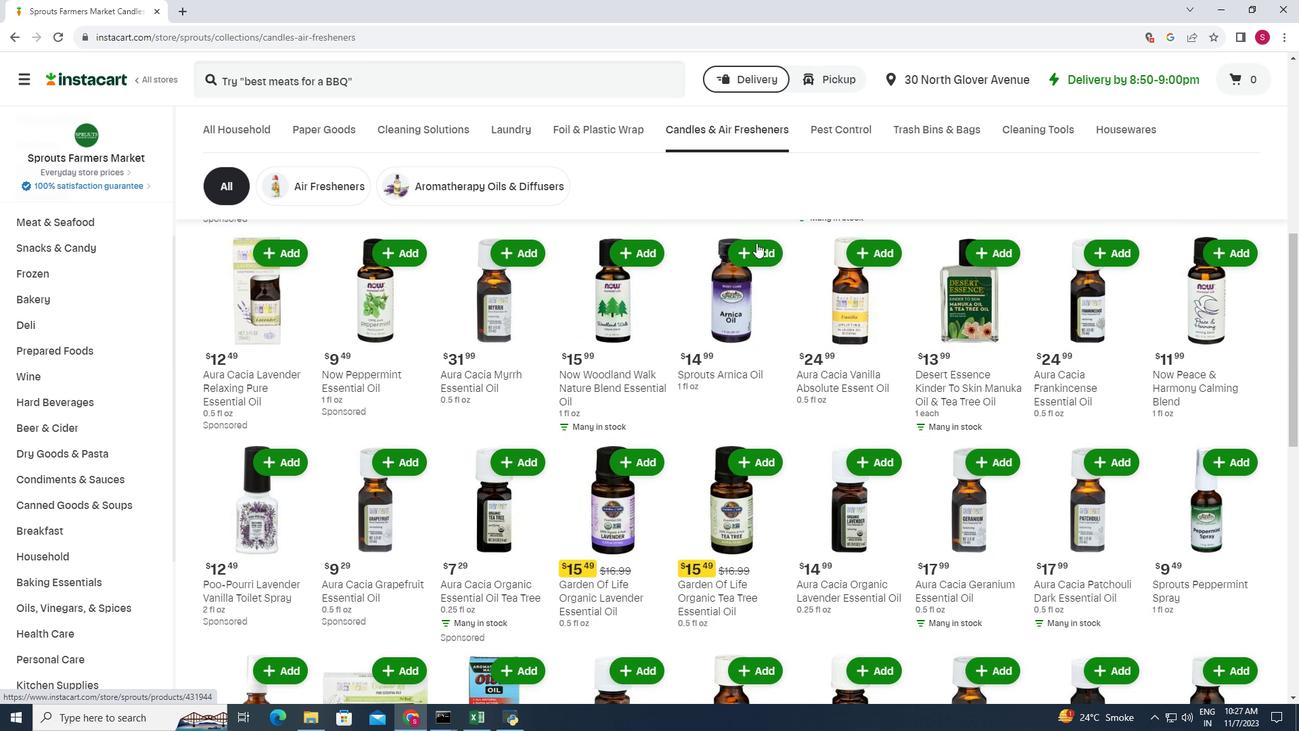 
Action: Mouse moved to (756, 243)
Screenshot: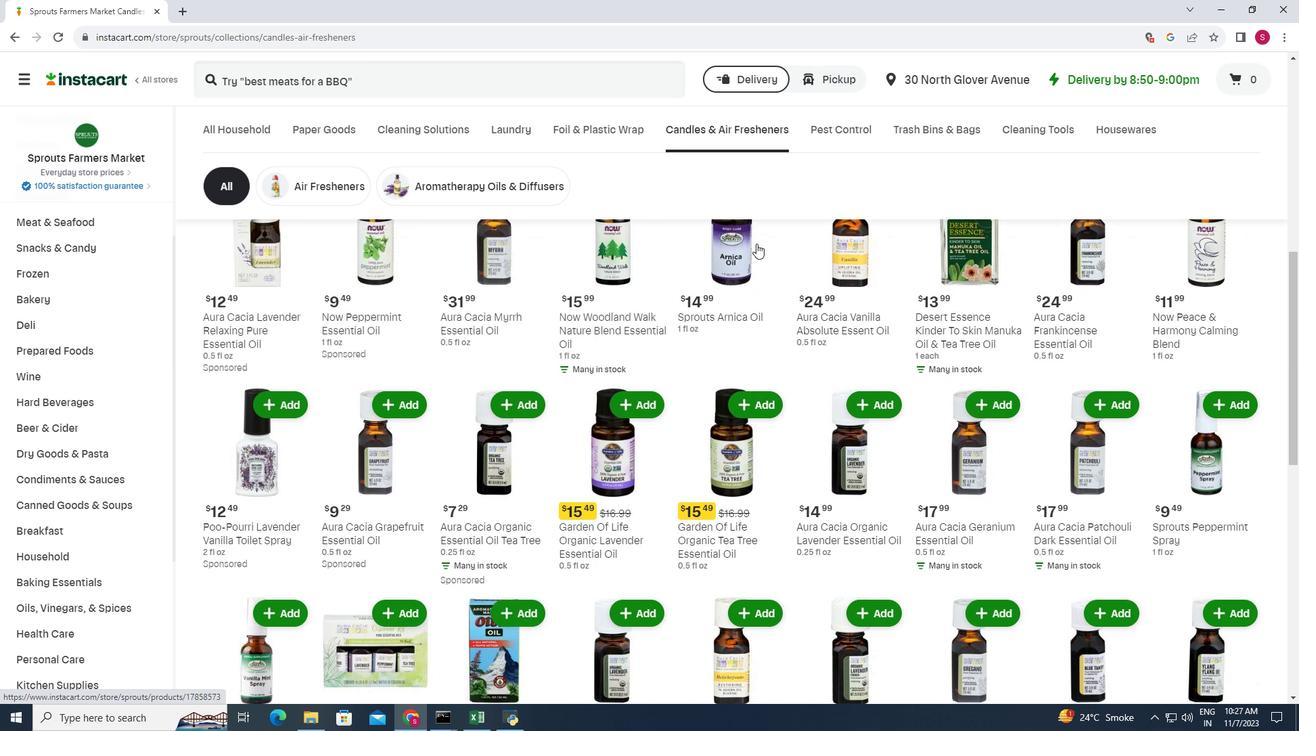 
Action: Mouse scrolled (756, 243) with delta (0, 0)
Screenshot: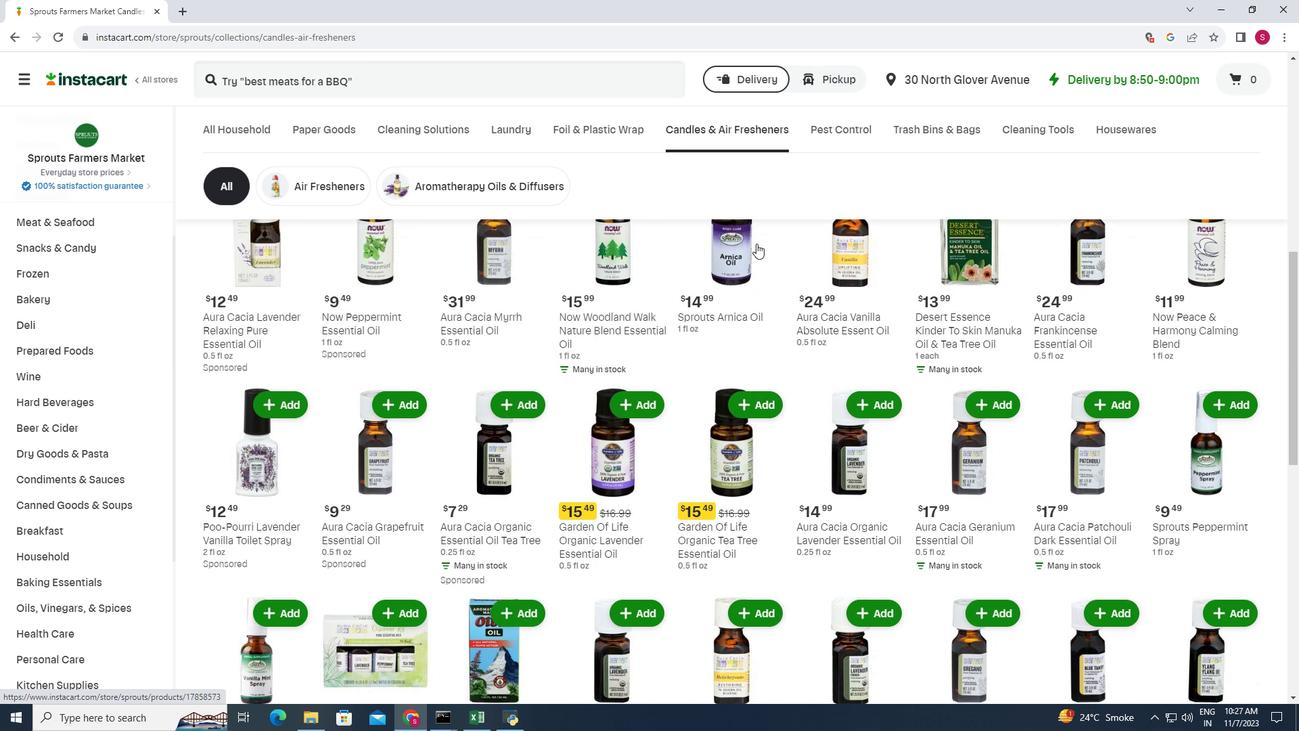 
Action: Mouse moved to (756, 244)
Screenshot: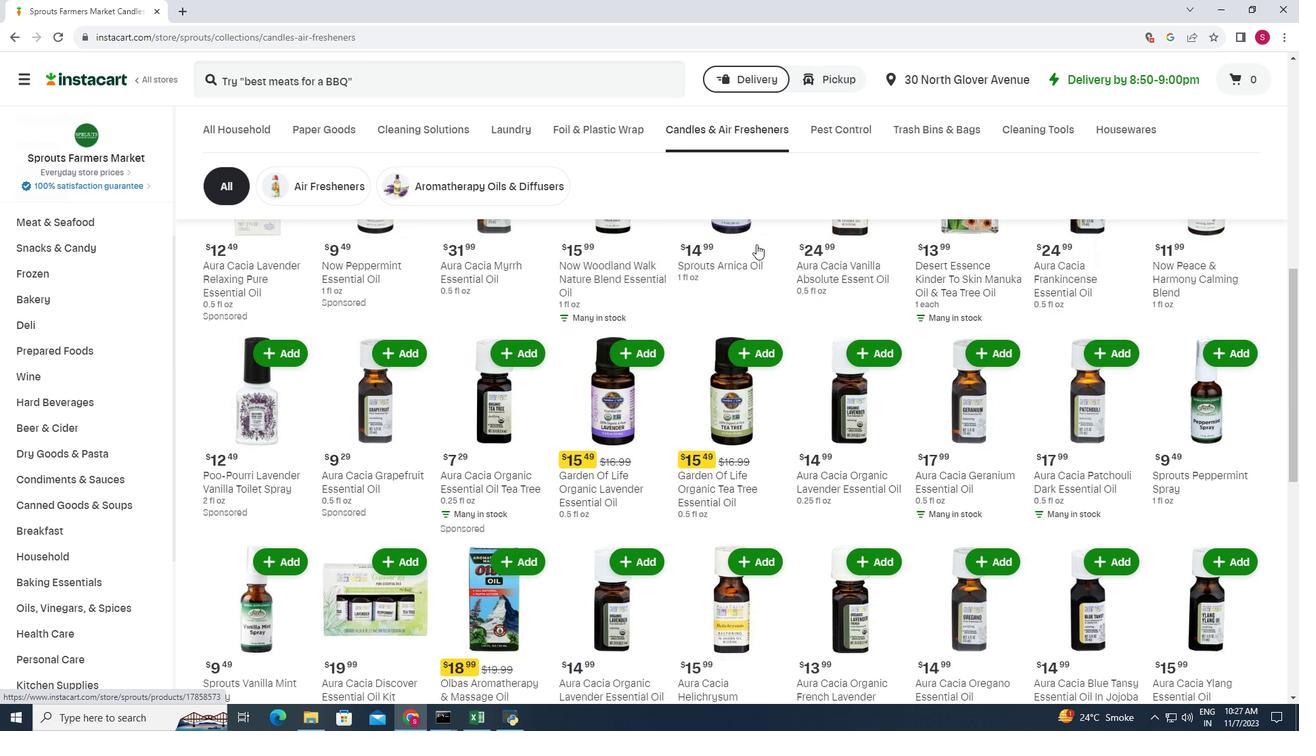 
Action: Mouse scrolled (756, 243) with delta (0, 0)
Screenshot: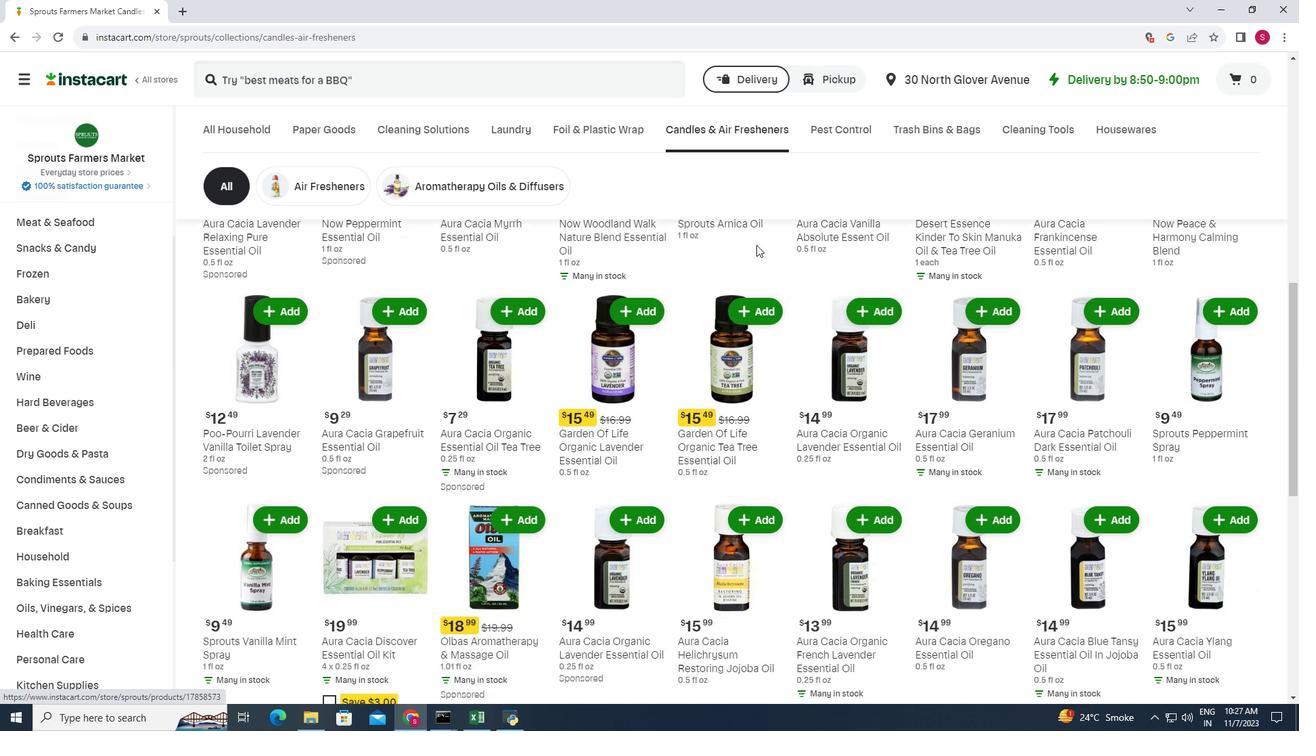 
Action: Mouse moved to (757, 246)
Screenshot: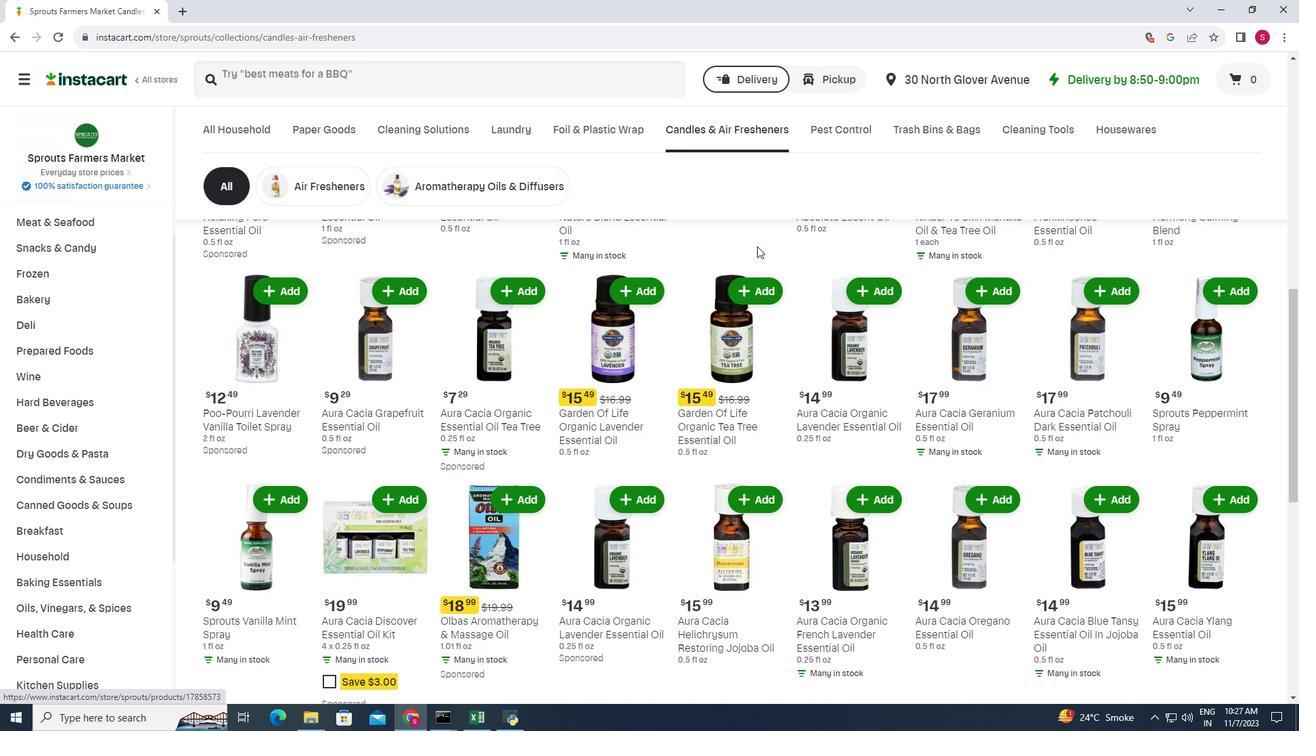 
Action: Mouse scrolled (757, 245) with delta (0, 0)
Screenshot: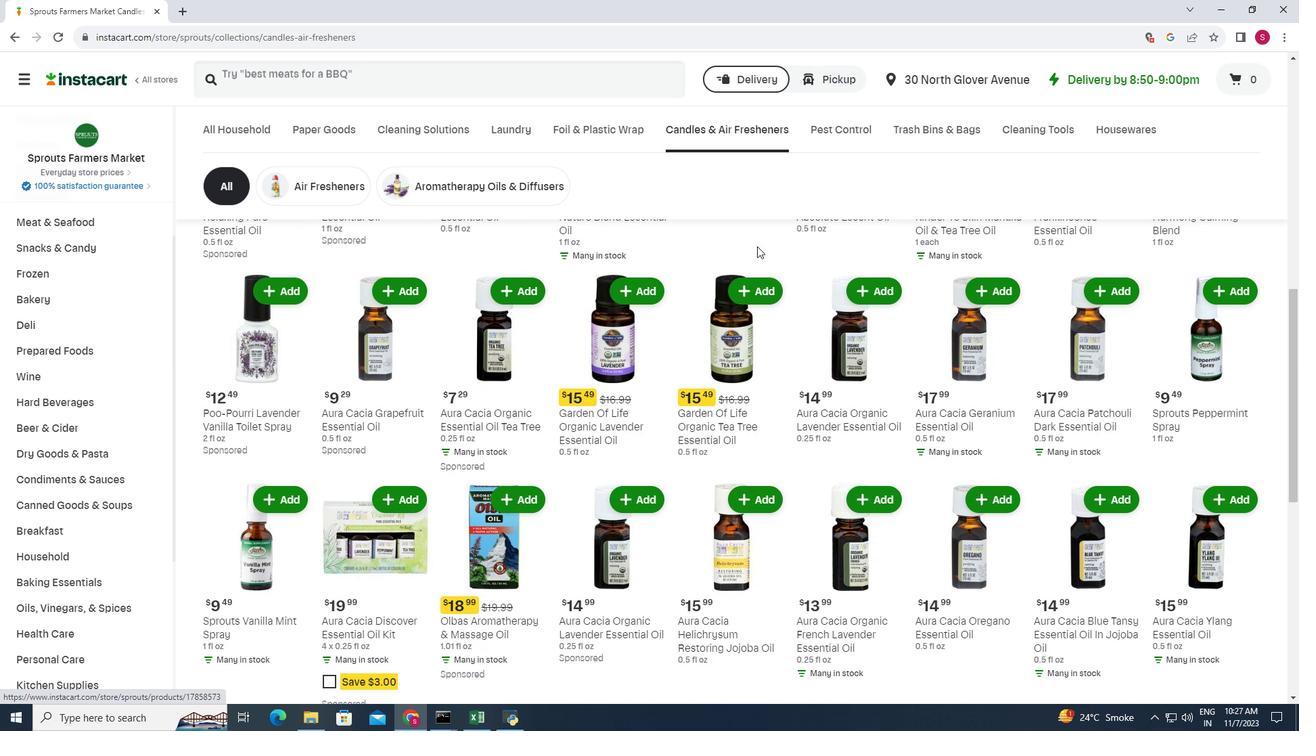 
Action: Mouse moved to (758, 247)
Screenshot: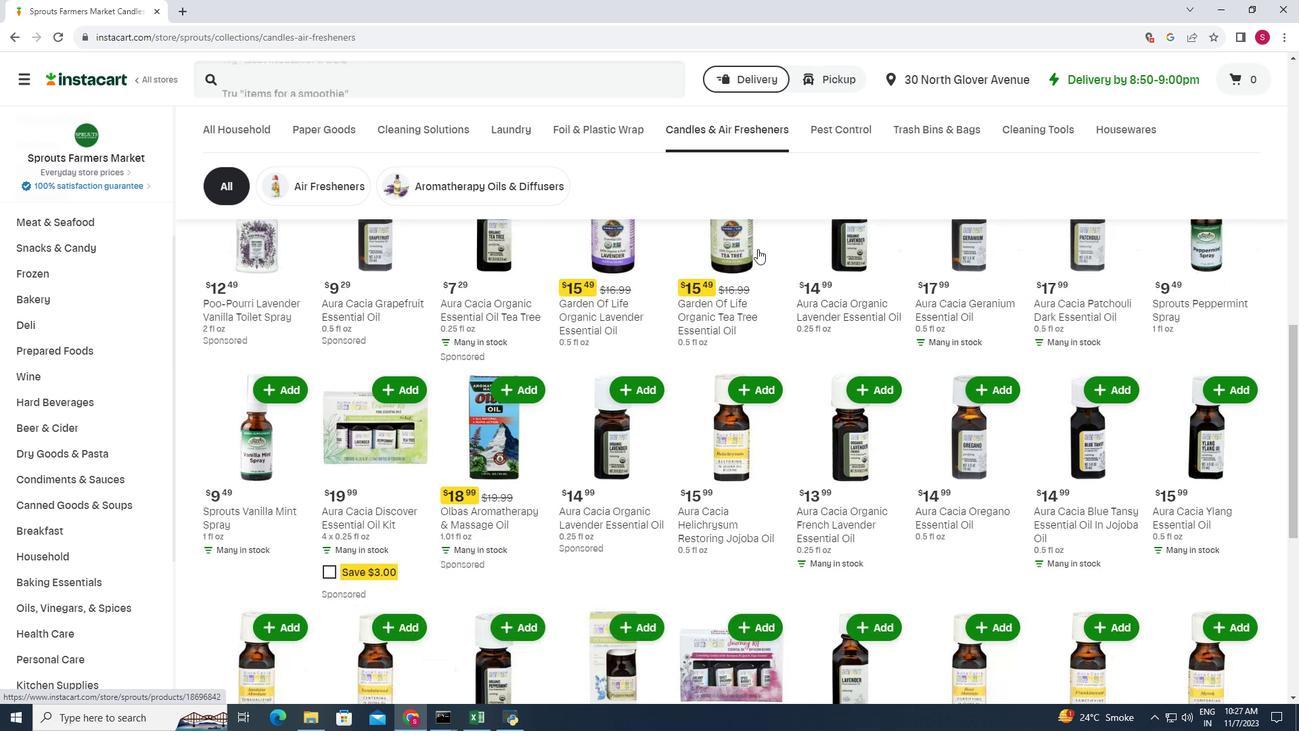 
Action: Mouse scrolled (758, 246) with delta (0, 0)
Screenshot: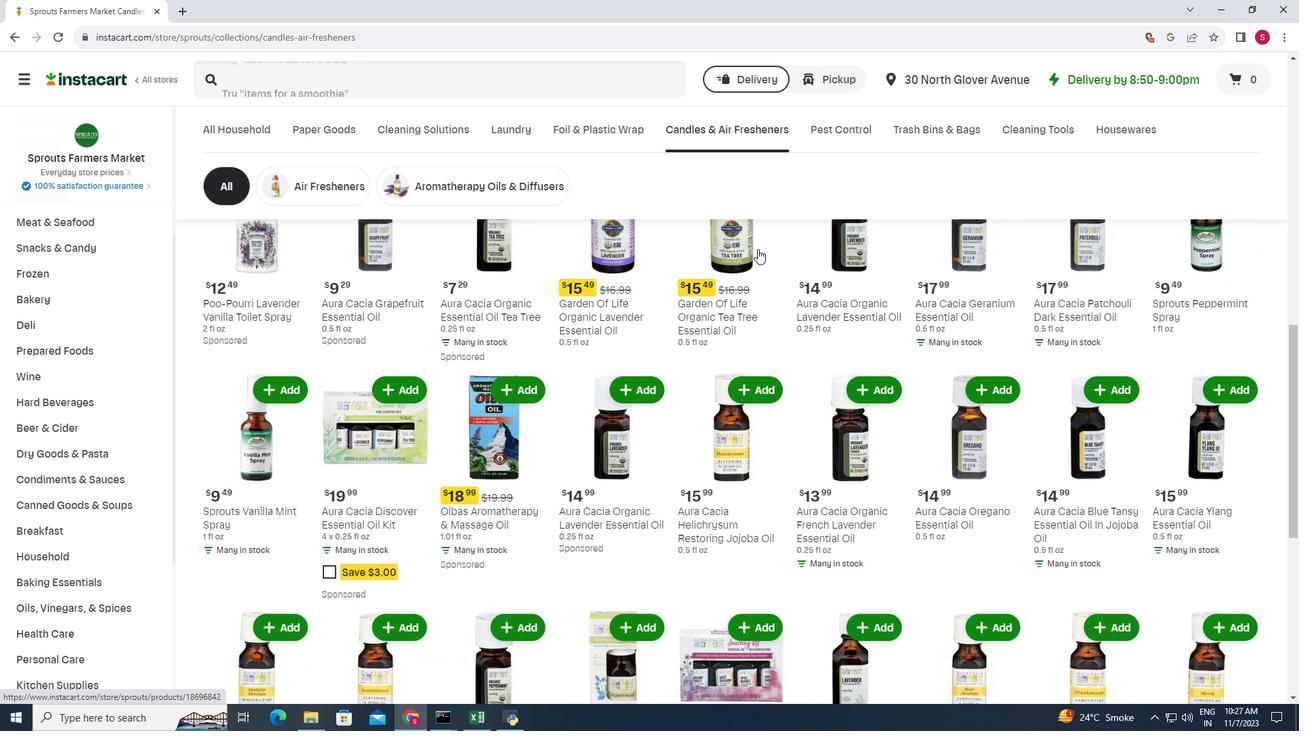 
Action: Mouse moved to (758, 258)
Screenshot: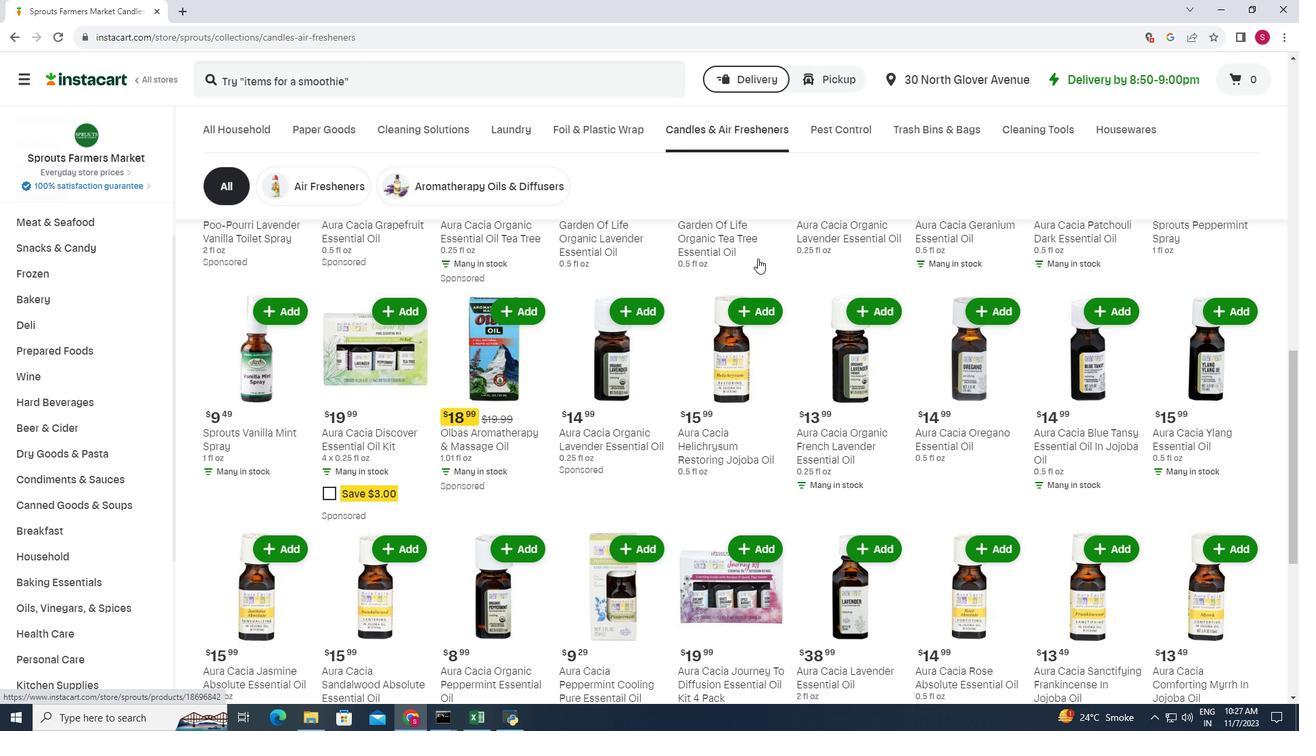 
Action: Mouse scrolled (758, 257) with delta (0, 0)
Screenshot: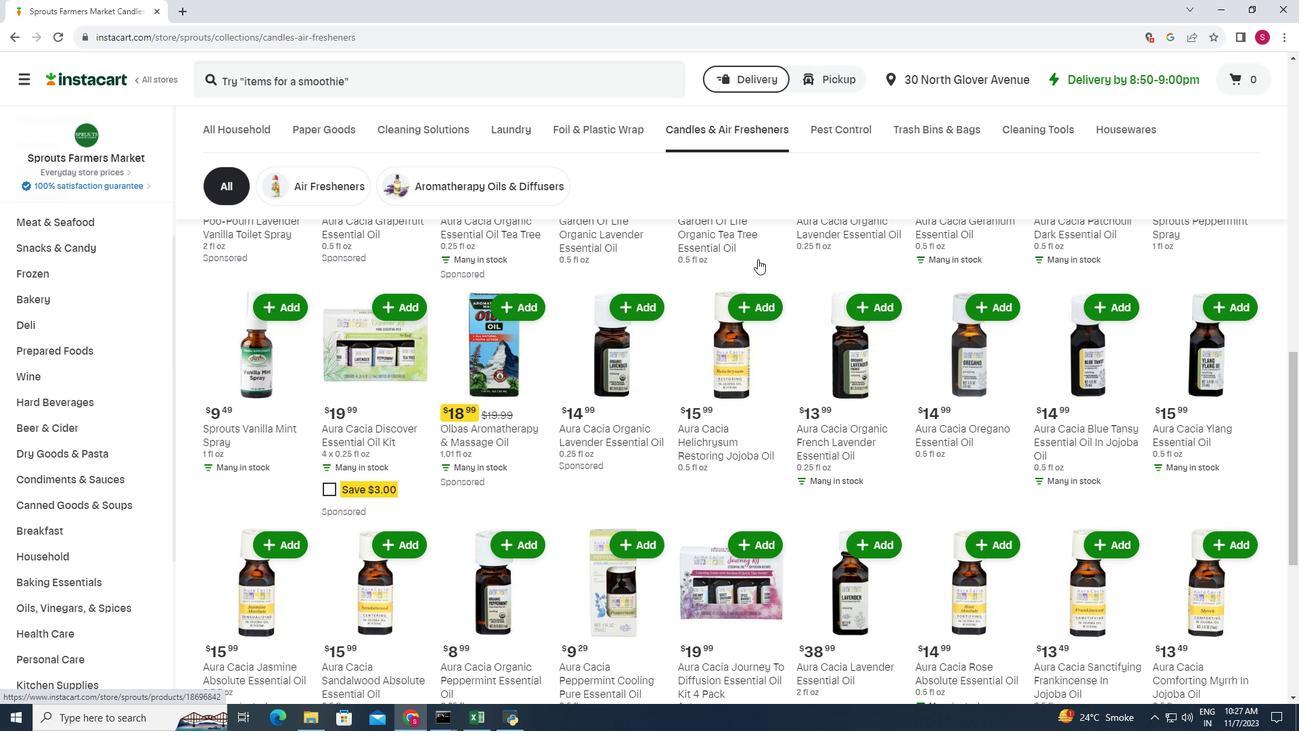 
Action: Mouse moved to (758, 259)
Screenshot: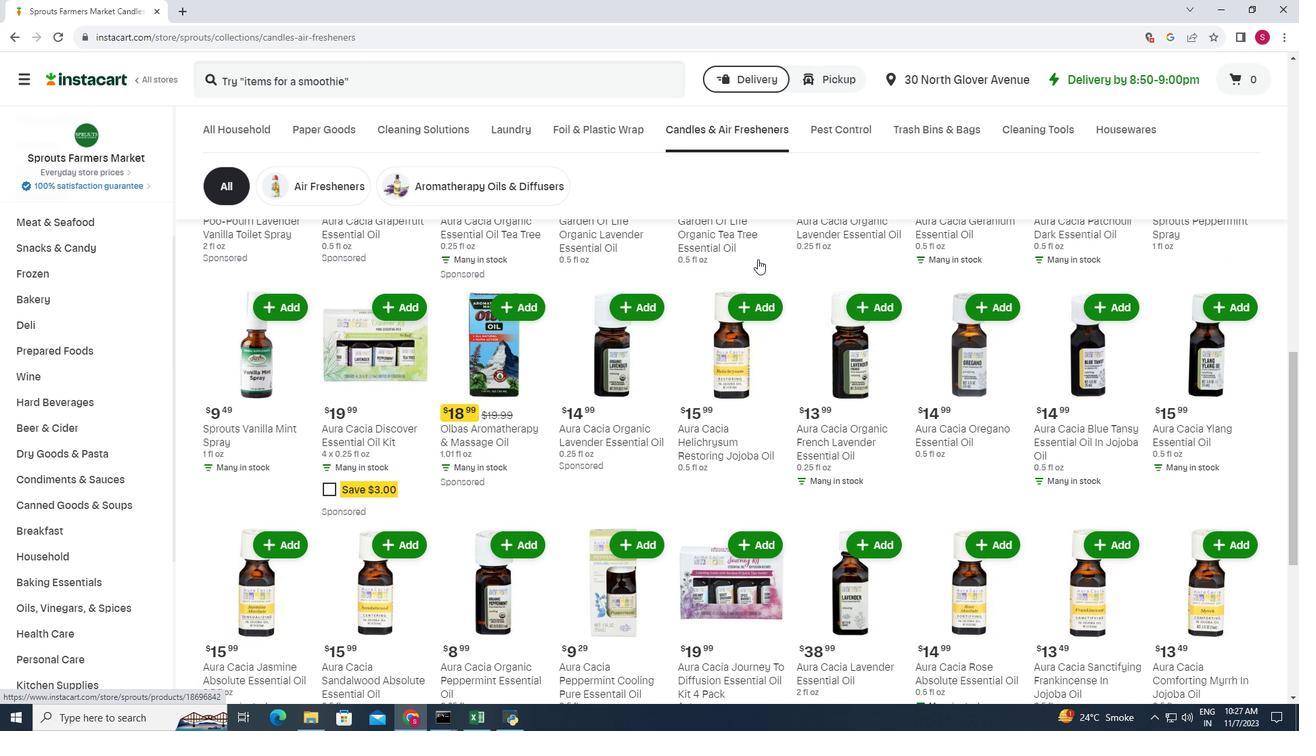 
Action: Mouse scrolled (758, 258) with delta (0, 0)
Screenshot: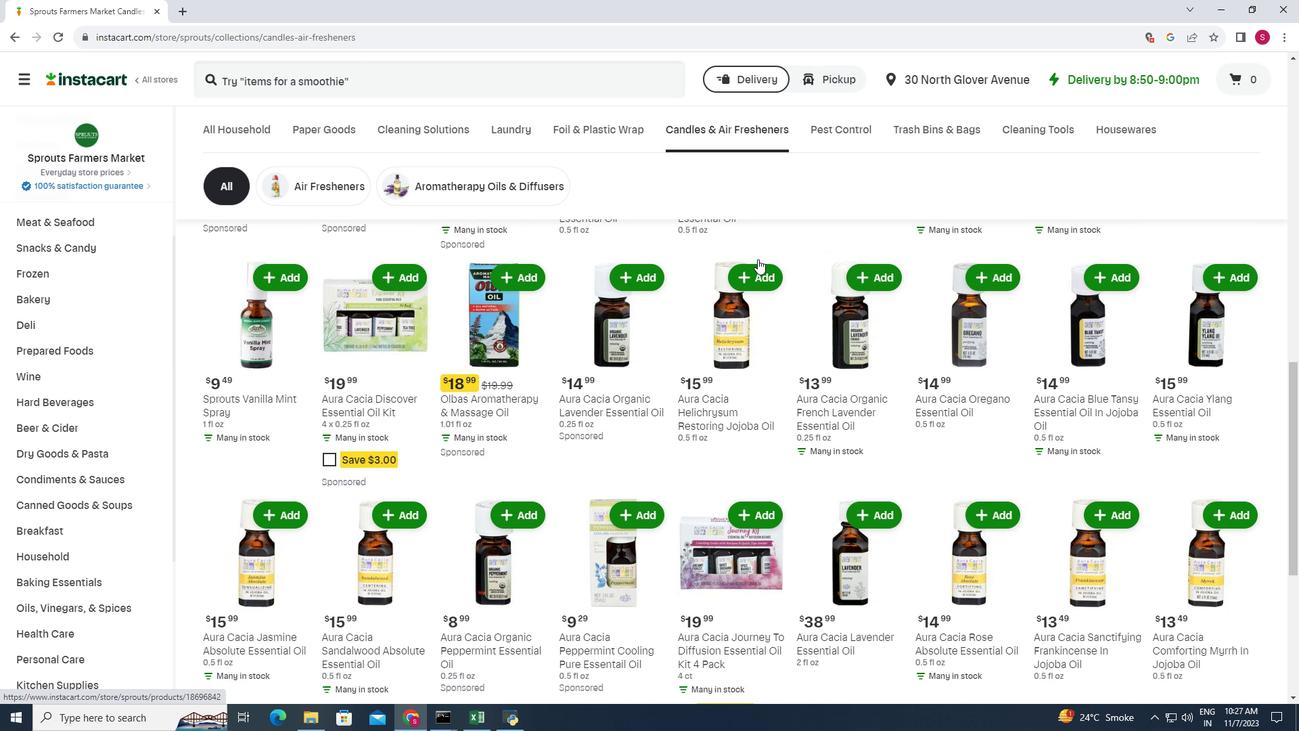 
Action: Mouse moved to (758, 259)
Screenshot: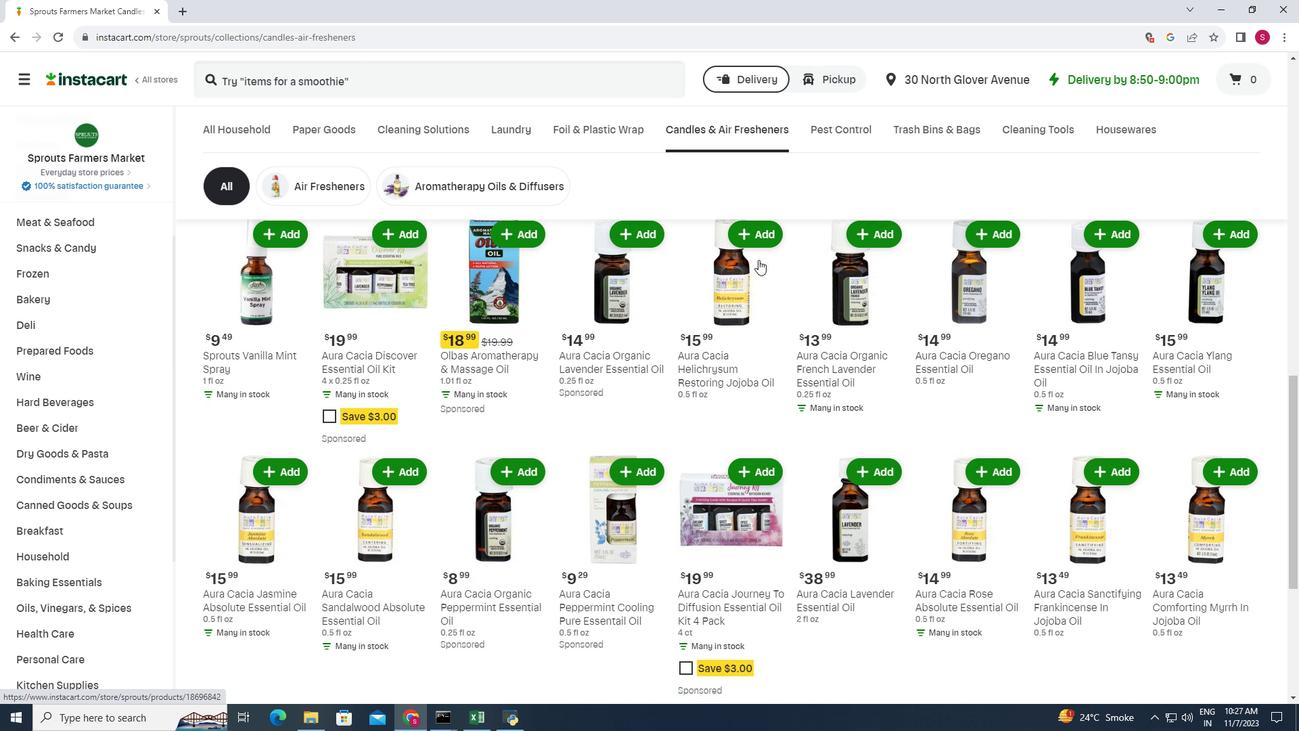 
Action: Mouse scrolled (758, 259) with delta (0, 0)
Screenshot: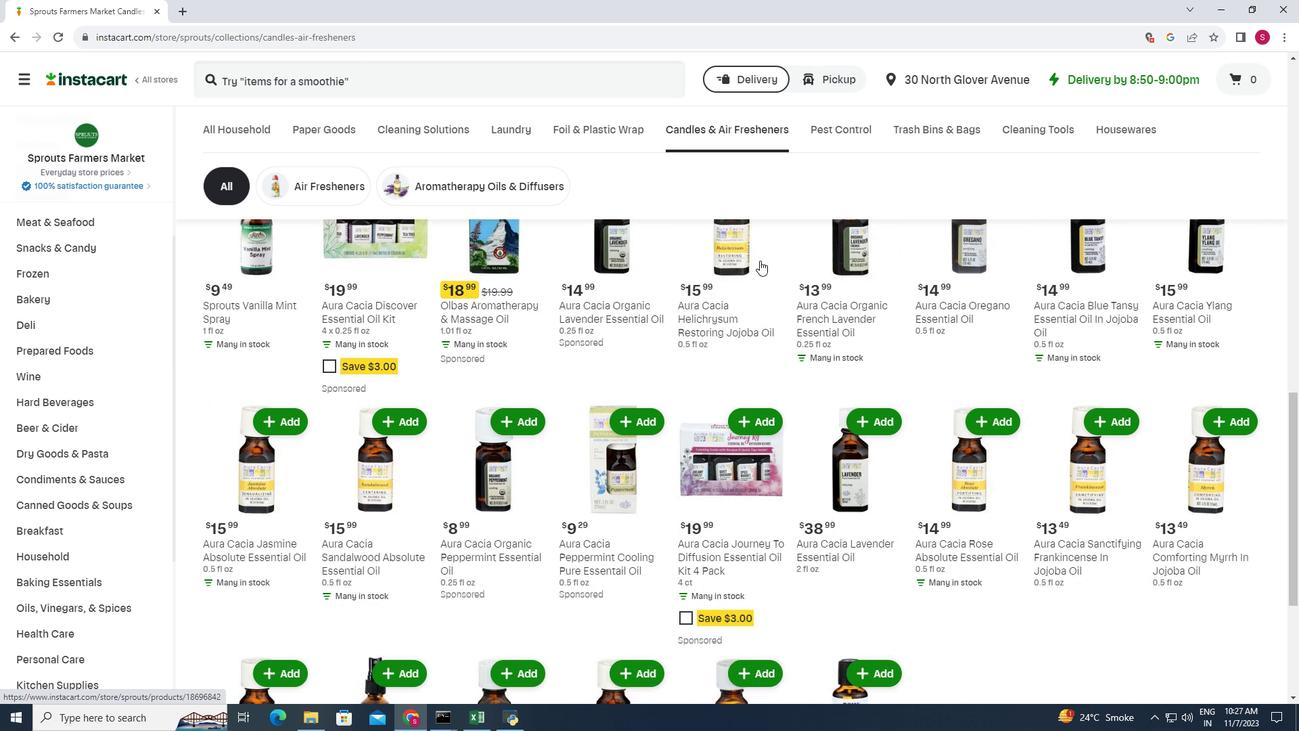 
Action: Mouse moved to (760, 260)
Screenshot: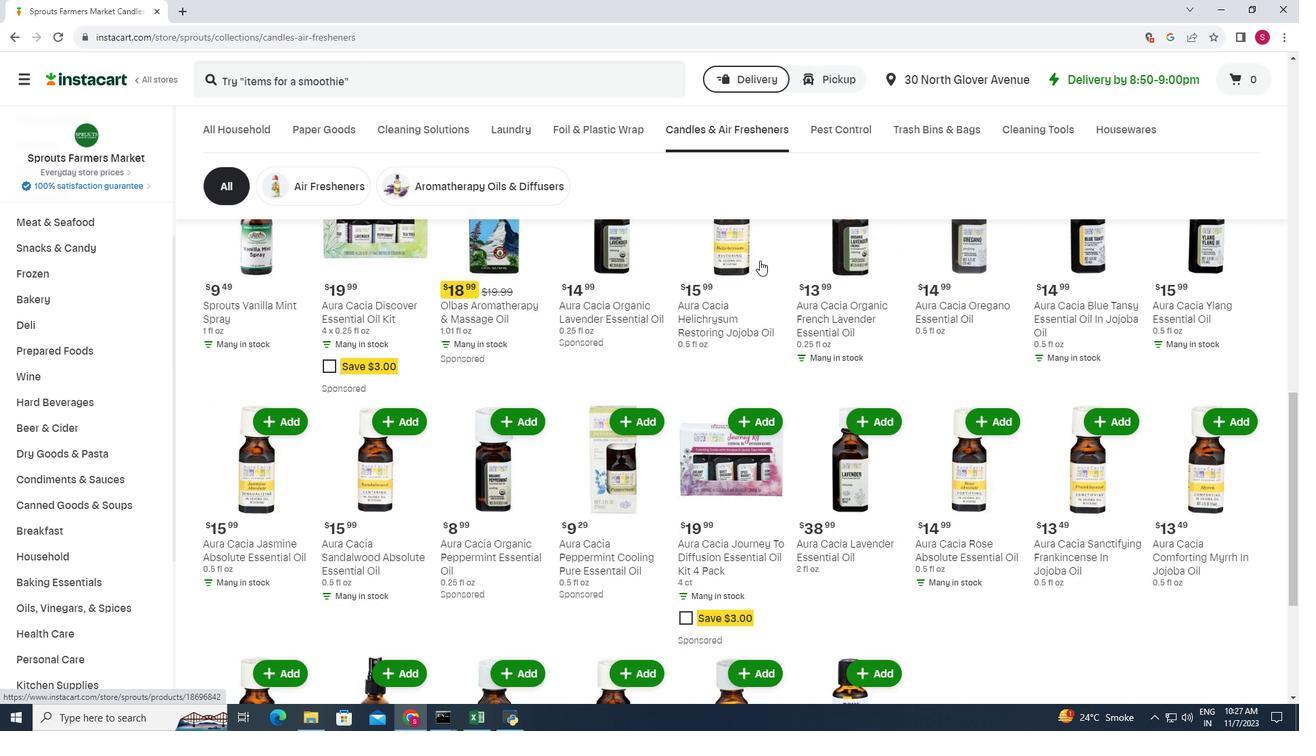 
Action: Mouse scrolled (760, 259) with delta (0, 0)
Screenshot: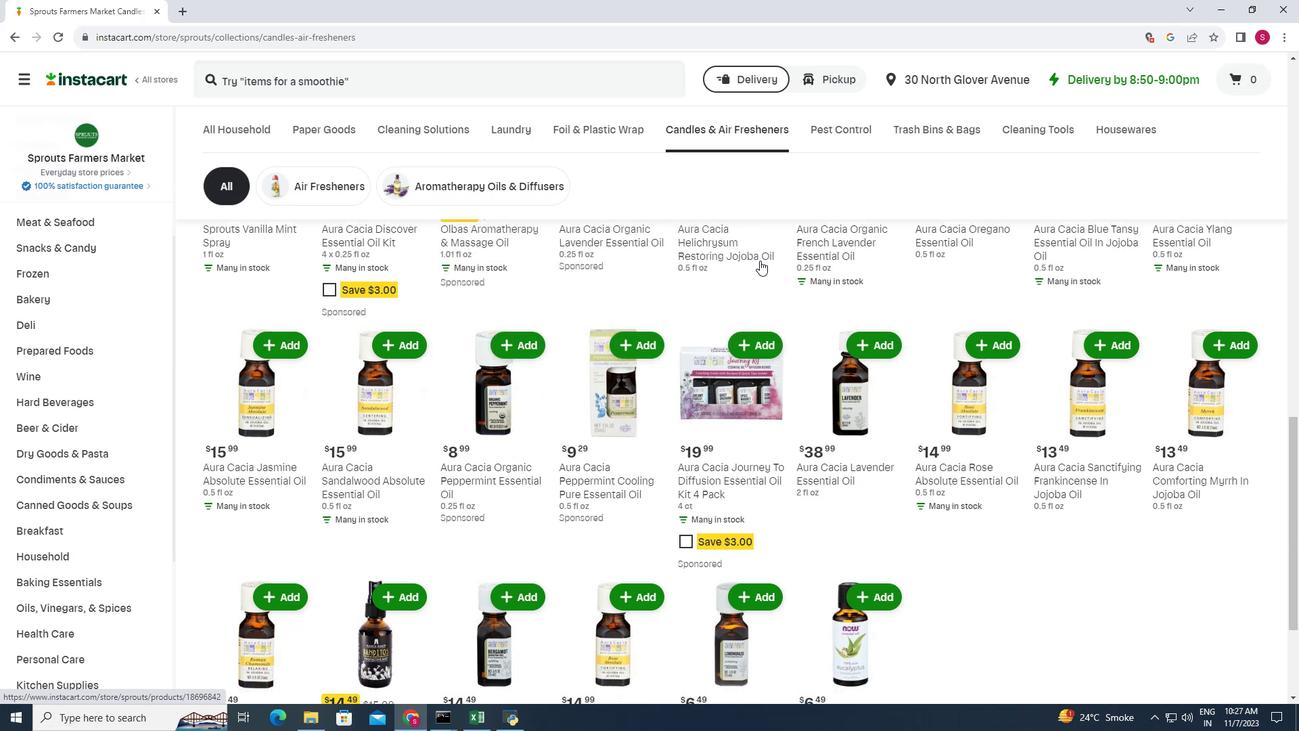 
Action: Mouse scrolled (760, 259) with delta (0, 0)
Screenshot: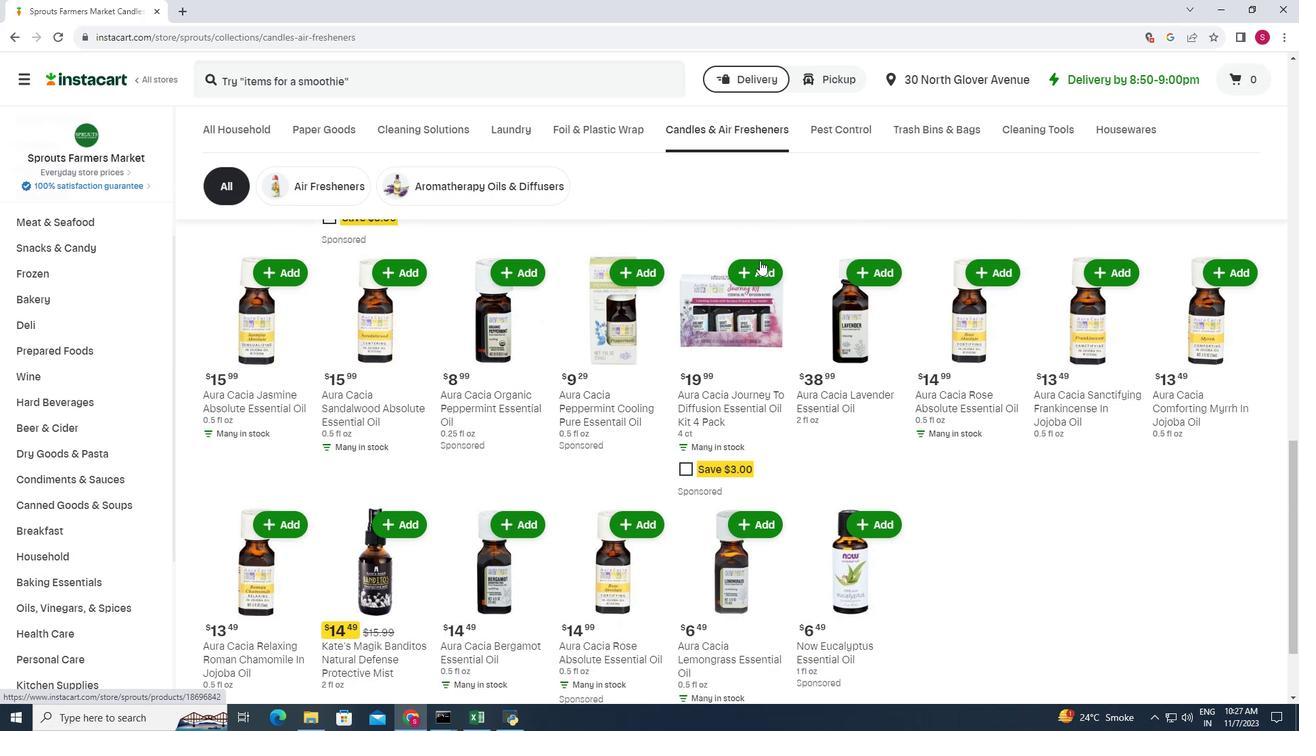 
Action: Mouse scrolled (760, 259) with delta (0, 0)
Screenshot: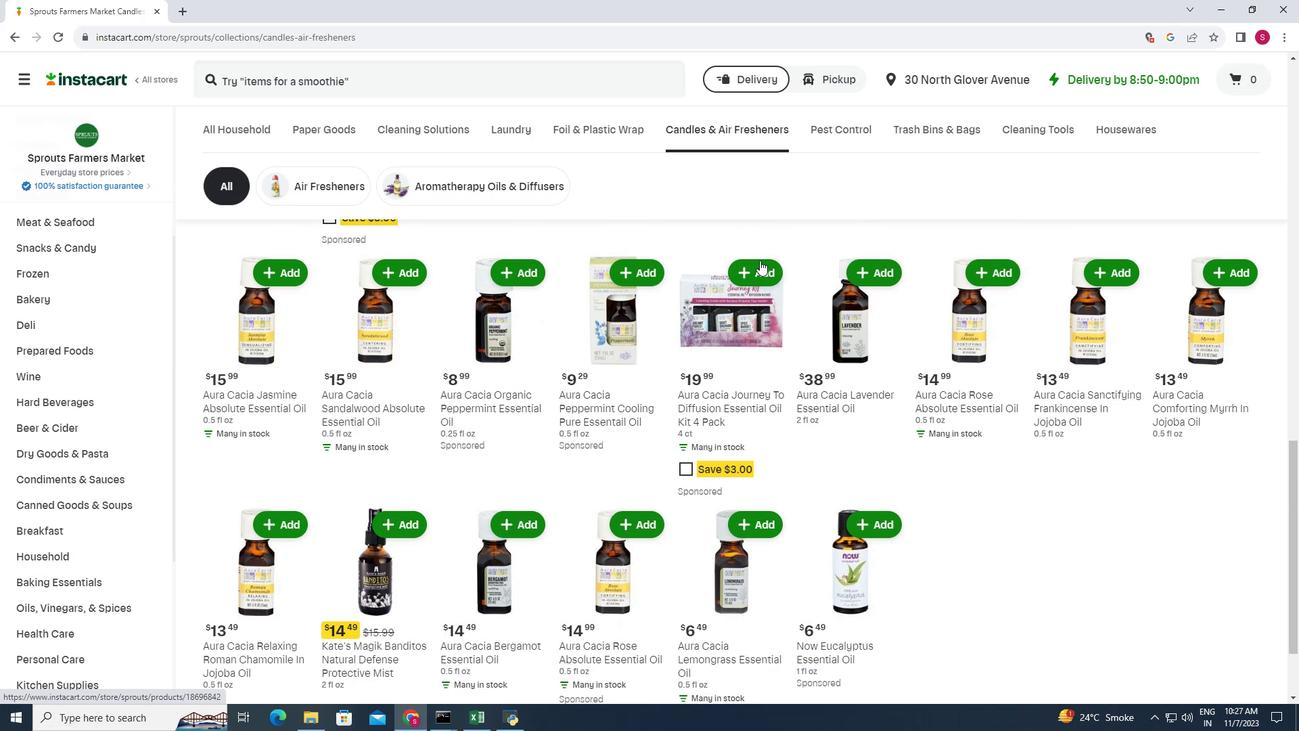 
Action: Mouse moved to (760, 260)
Screenshot: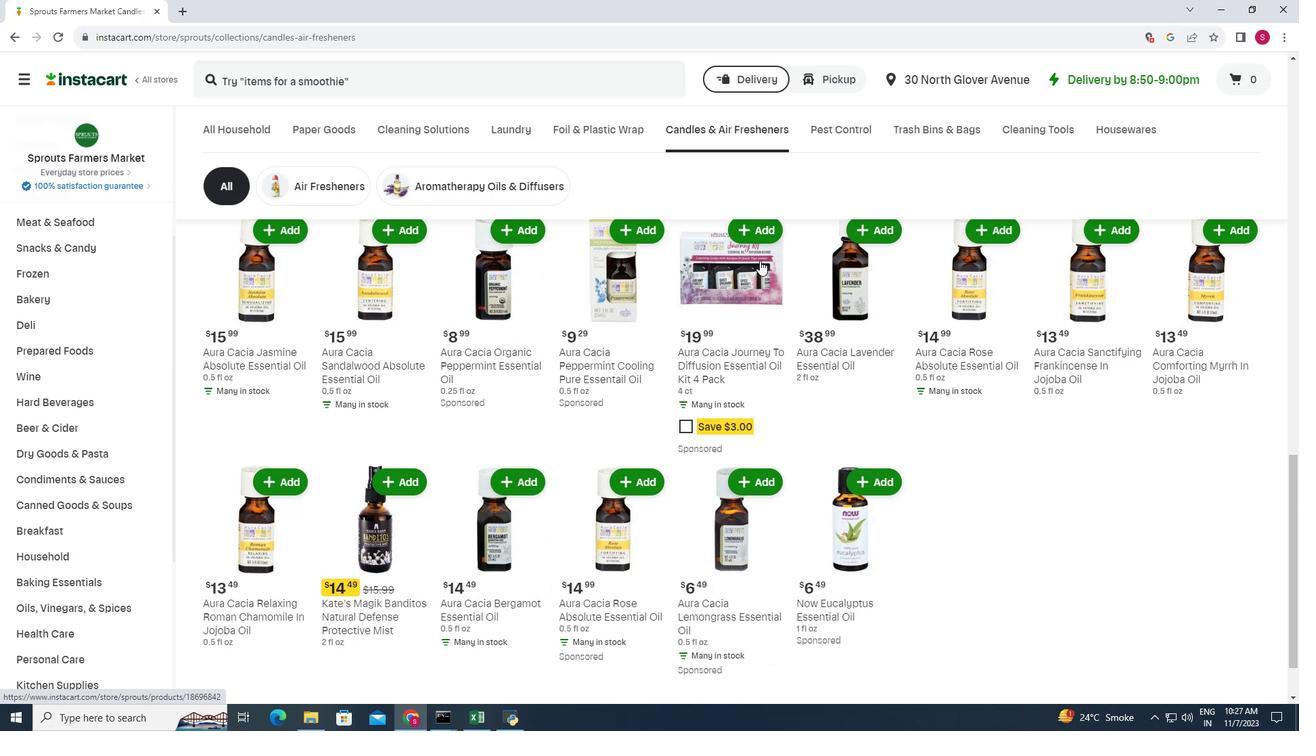 
